 Task: Search one way flight ticket for 1 adult, 1 child, 1 infant in seat in premium economy from Tallahassee: Tallahassee International Airport to Greenville: Pitt-greenville Airport on 5-2-2023. Choice of flights is Singapure airlines. Number of bags: 2 checked bags. Price is upto 71000. Outbound departure time preference is 21:30.
Action: Mouse moved to (291, 415)
Screenshot: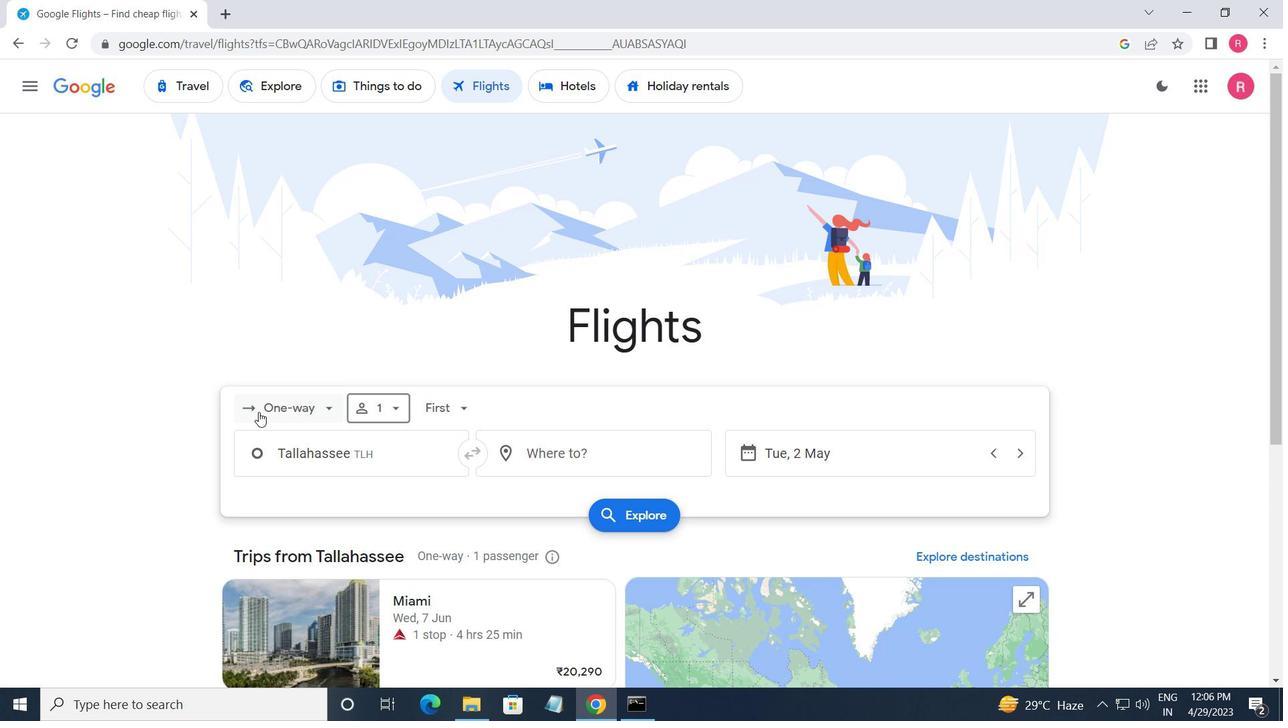 
Action: Mouse pressed left at (291, 415)
Screenshot: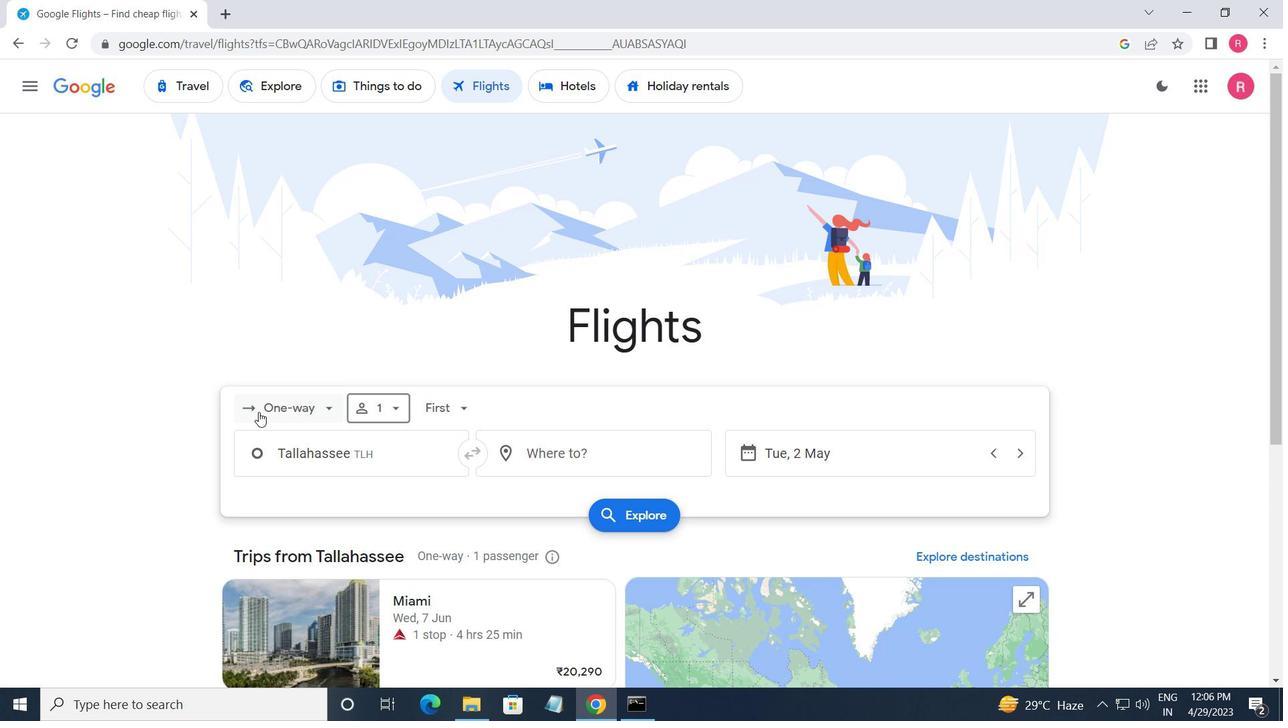 
Action: Mouse moved to (314, 487)
Screenshot: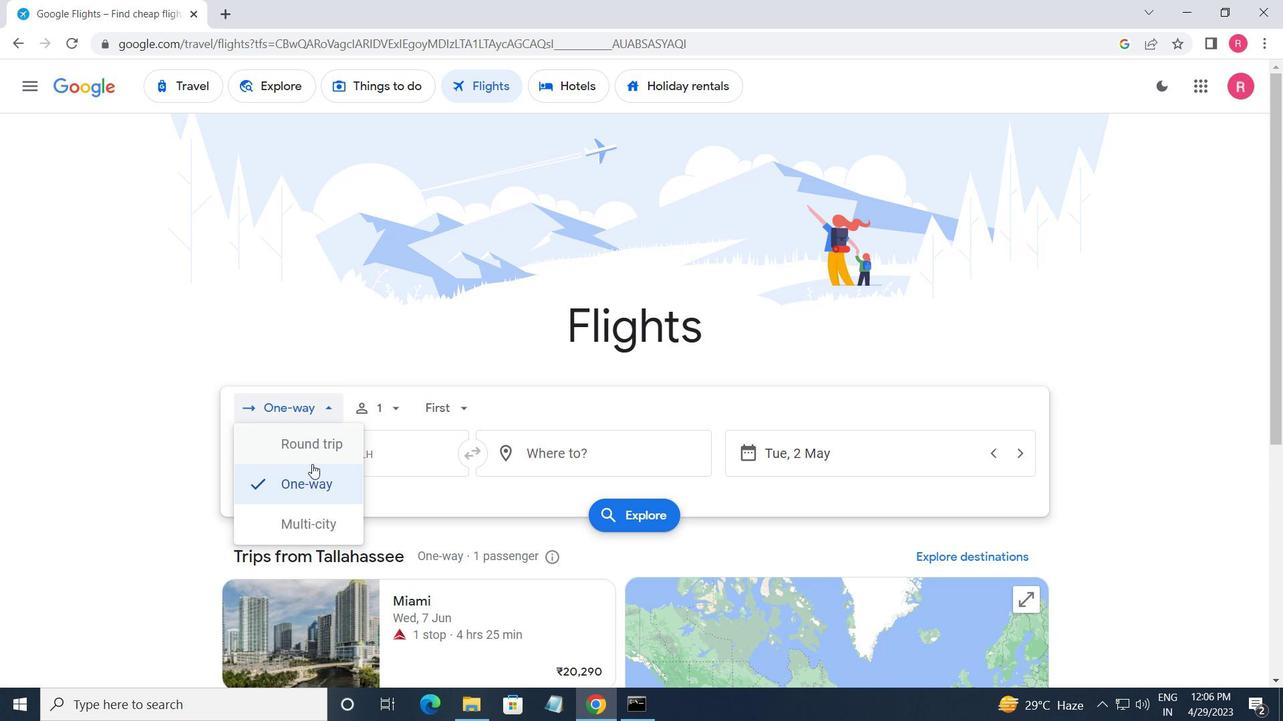 
Action: Mouse pressed left at (314, 487)
Screenshot: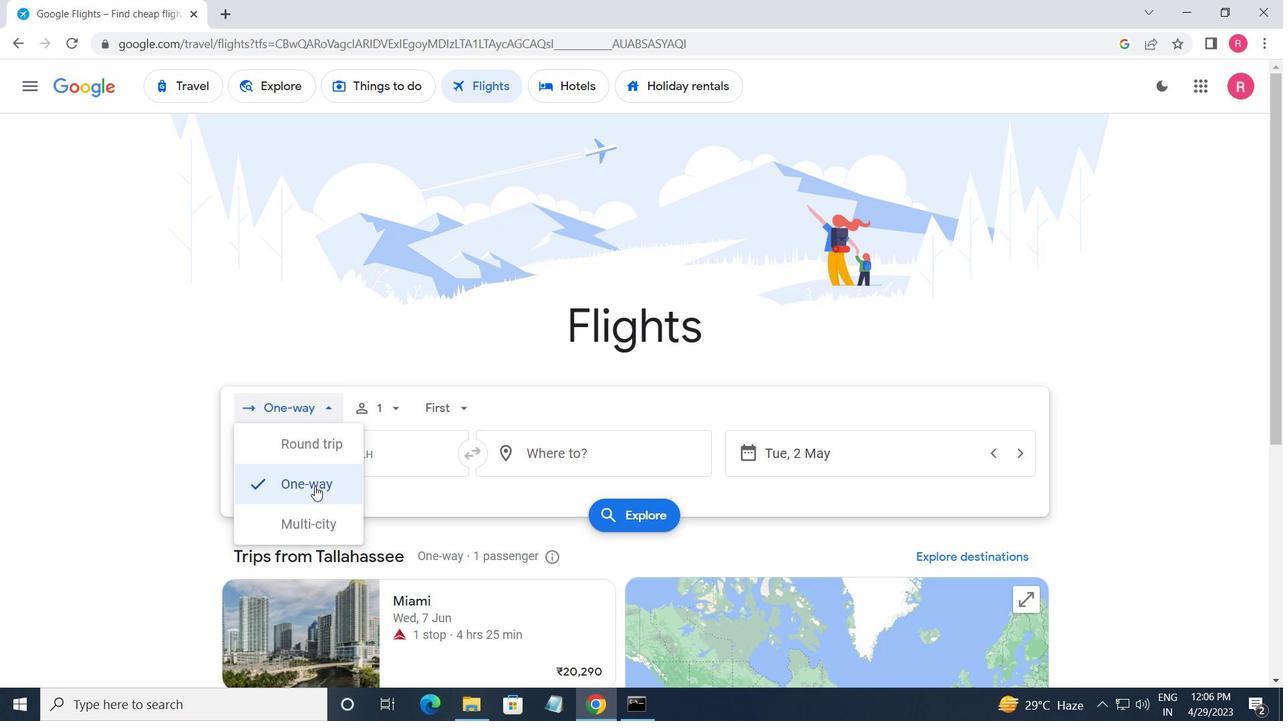 
Action: Mouse moved to (396, 427)
Screenshot: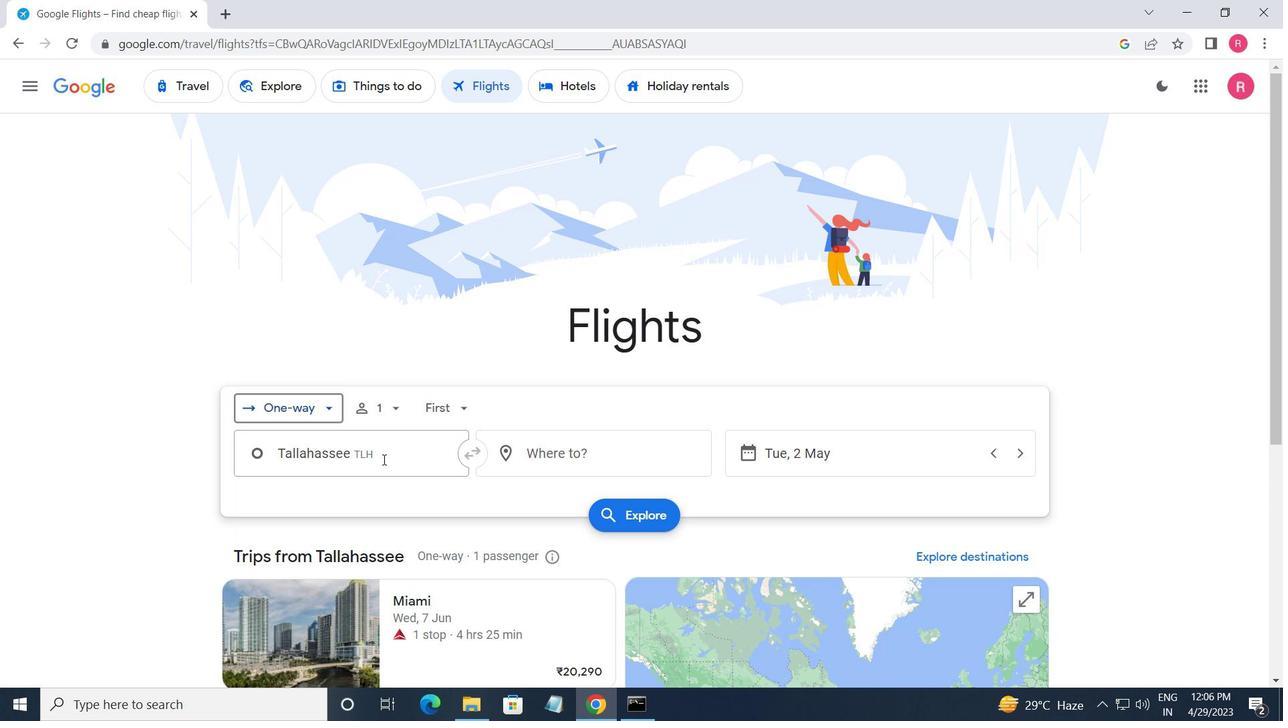
Action: Mouse pressed left at (396, 427)
Screenshot: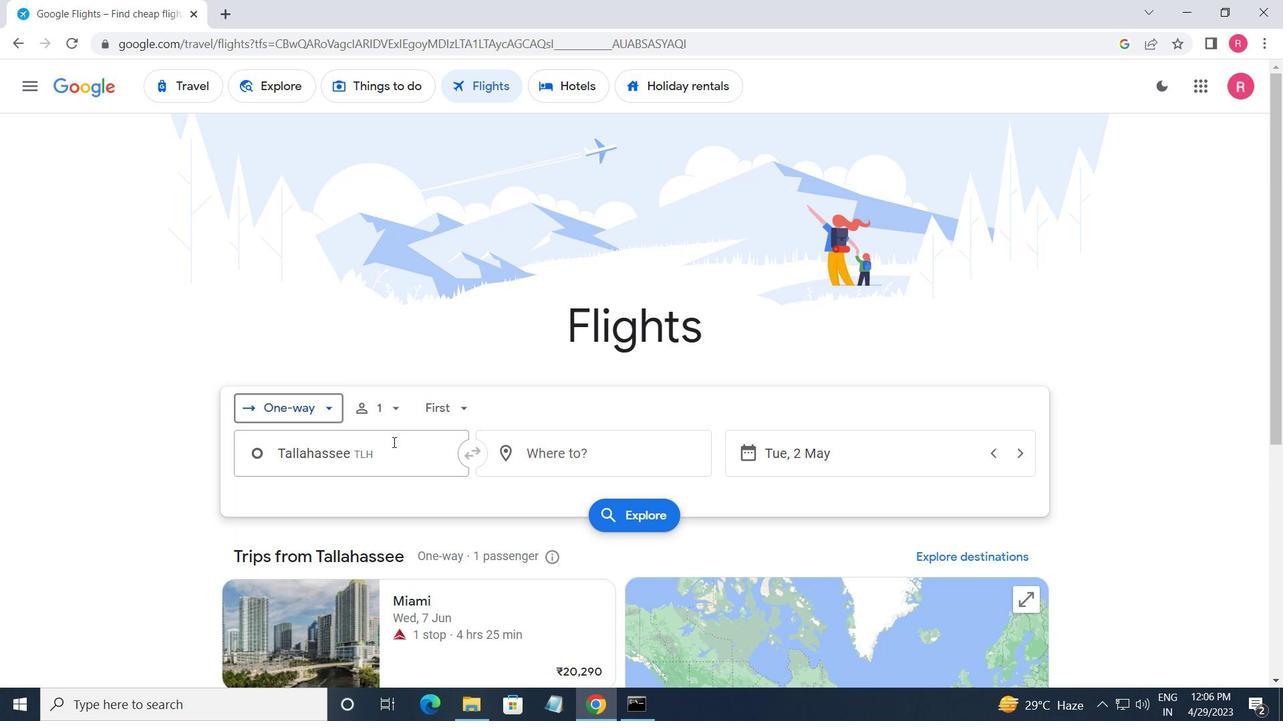 
Action: Mouse moved to (520, 458)
Screenshot: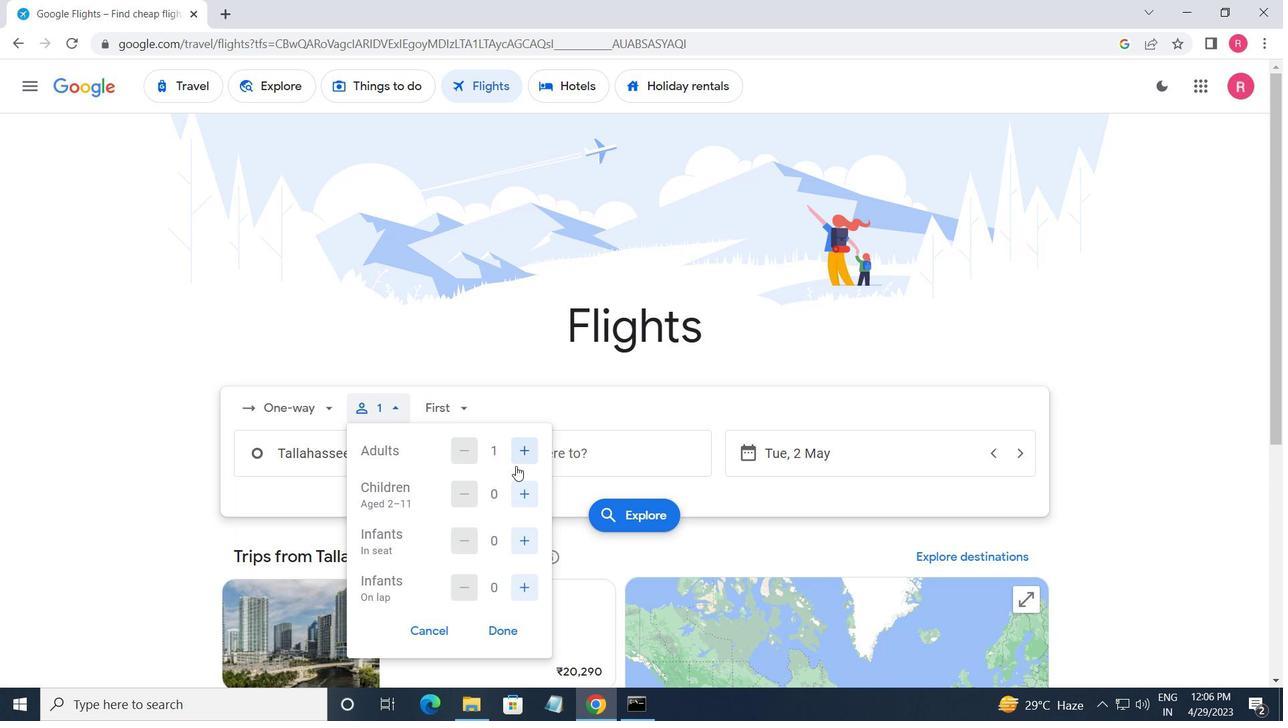 
Action: Mouse pressed left at (520, 458)
Screenshot: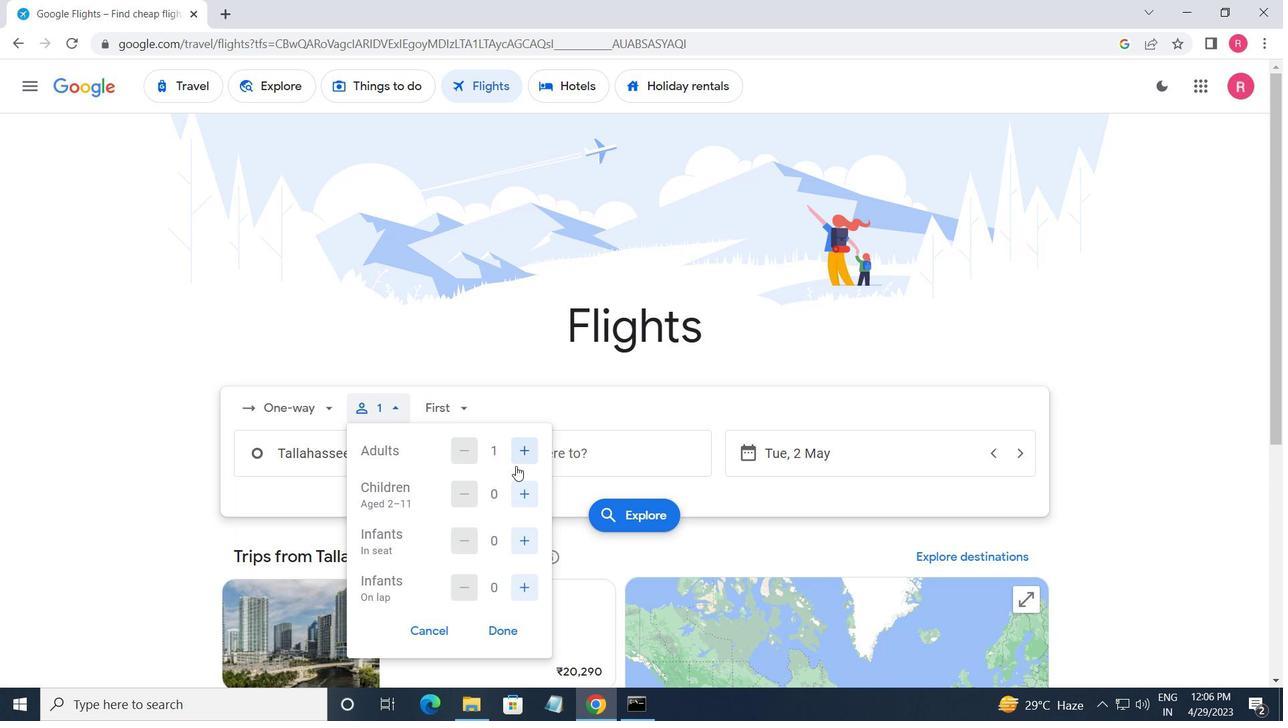 
Action: Mouse moved to (464, 451)
Screenshot: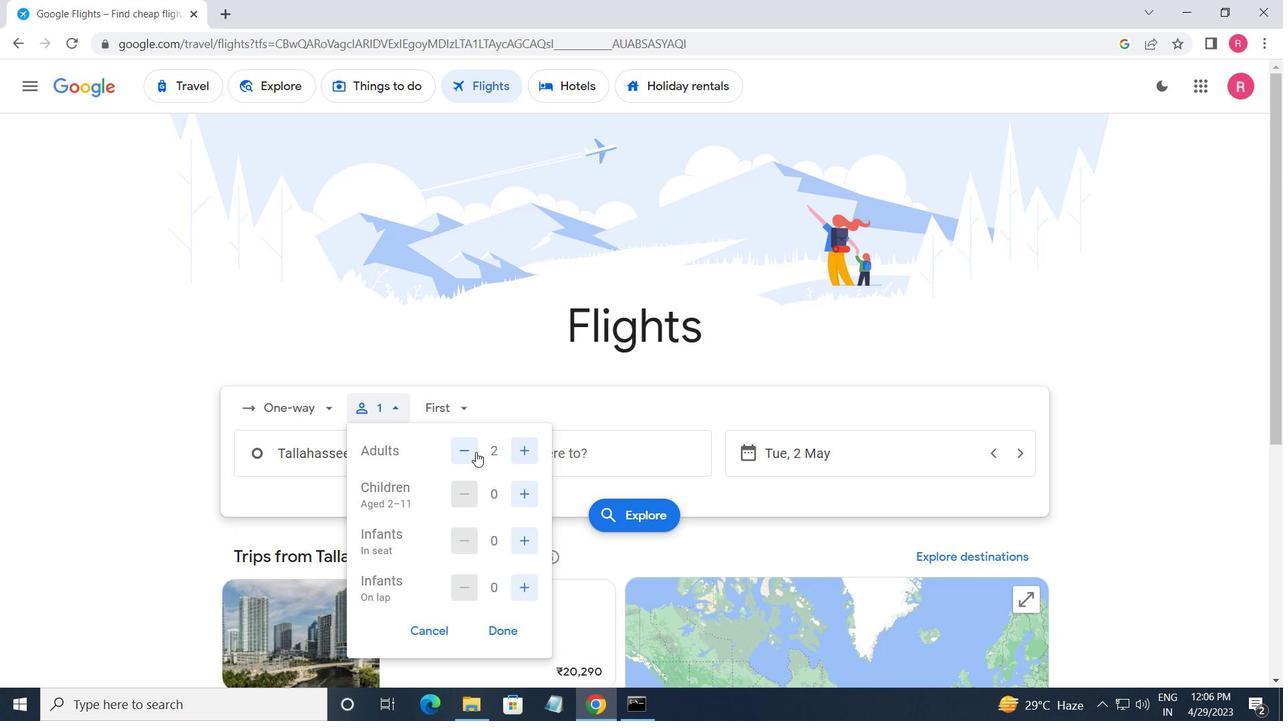 
Action: Mouse pressed left at (464, 451)
Screenshot: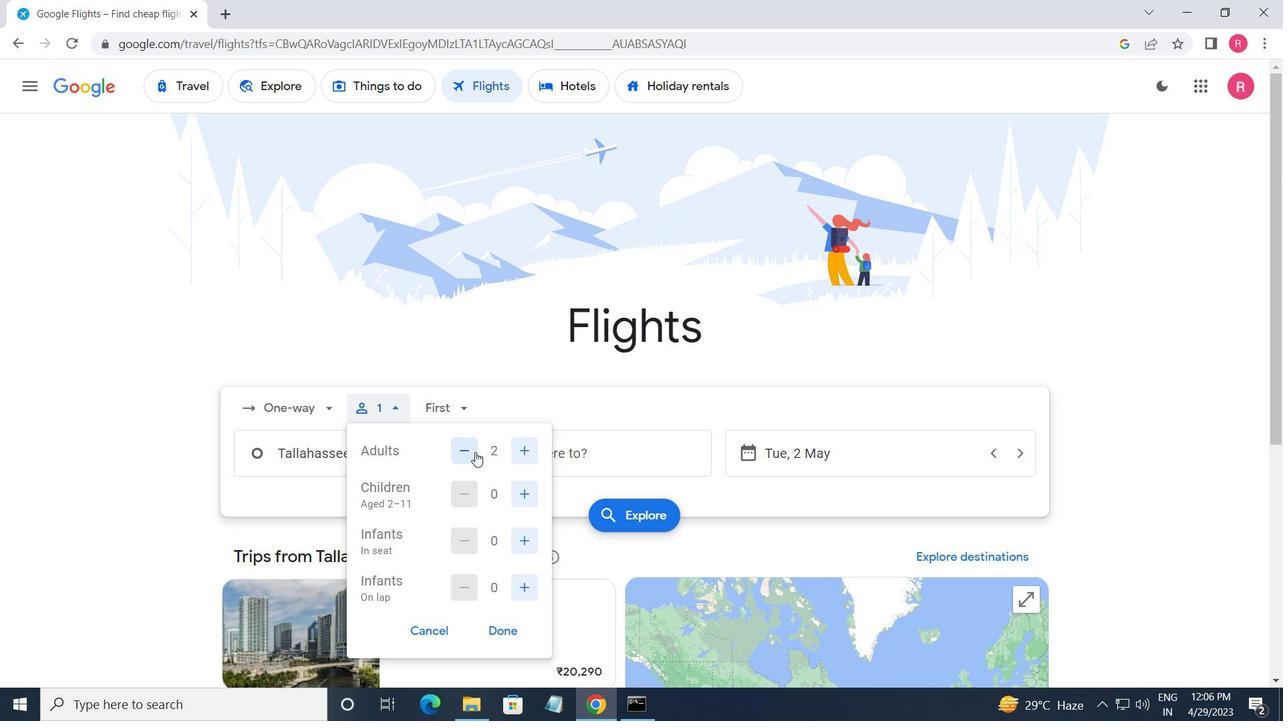 
Action: Mouse moved to (517, 505)
Screenshot: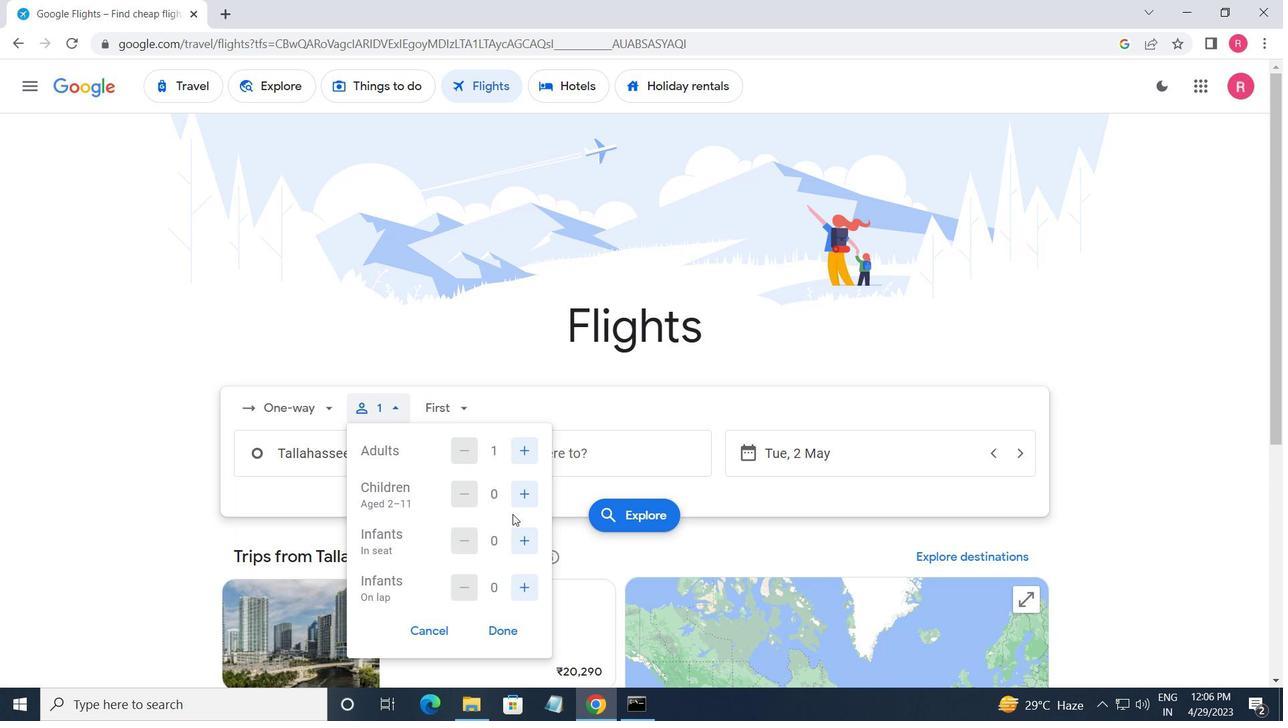 
Action: Mouse pressed left at (517, 505)
Screenshot: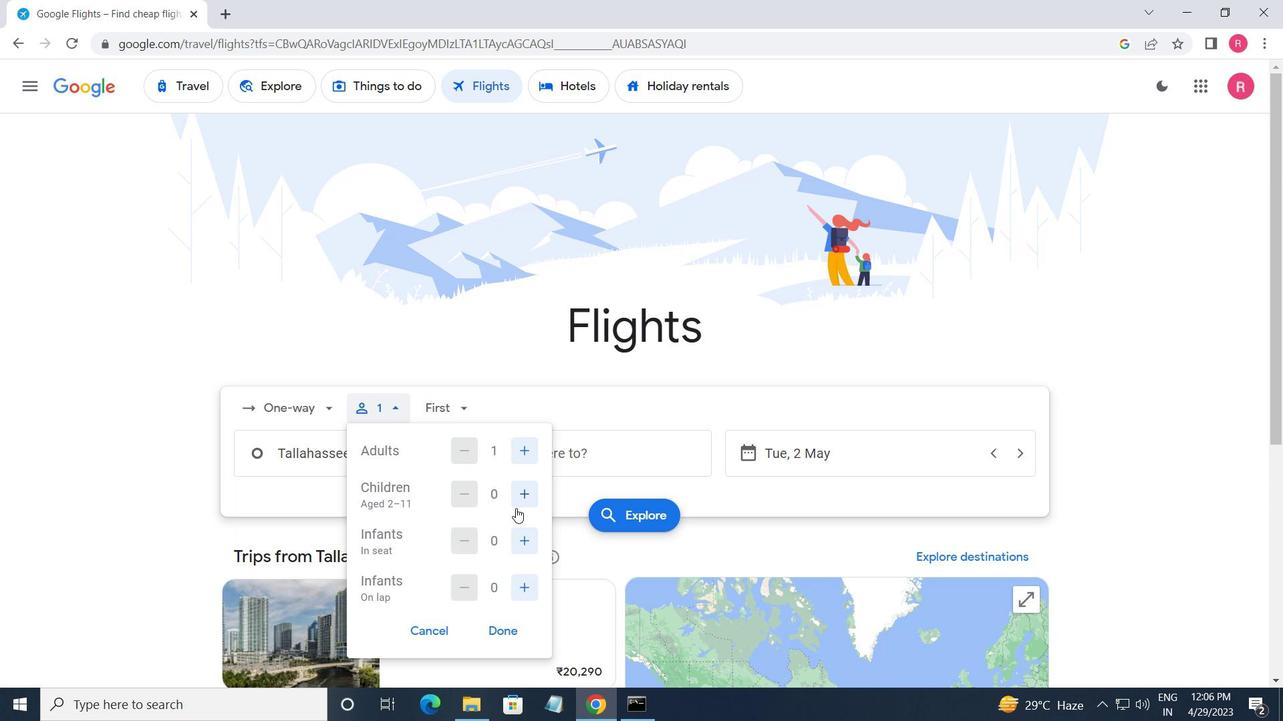 
Action: Mouse moved to (532, 548)
Screenshot: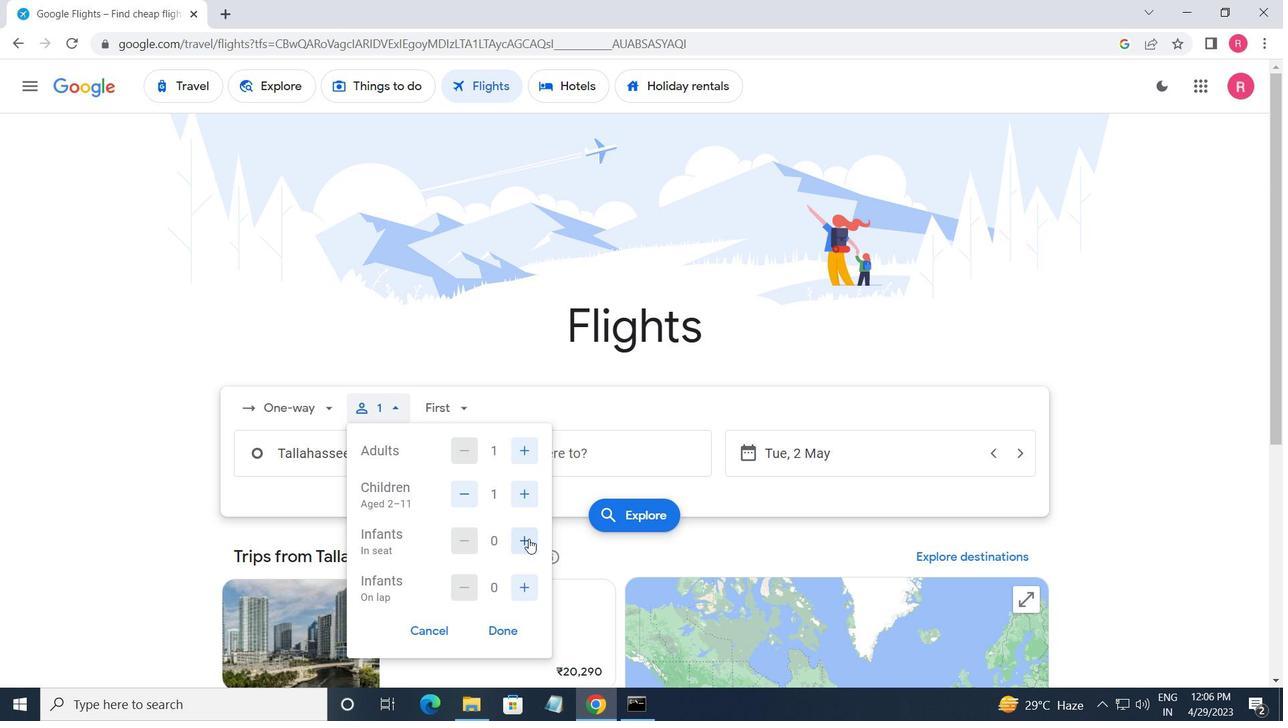 
Action: Mouse pressed left at (532, 548)
Screenshot: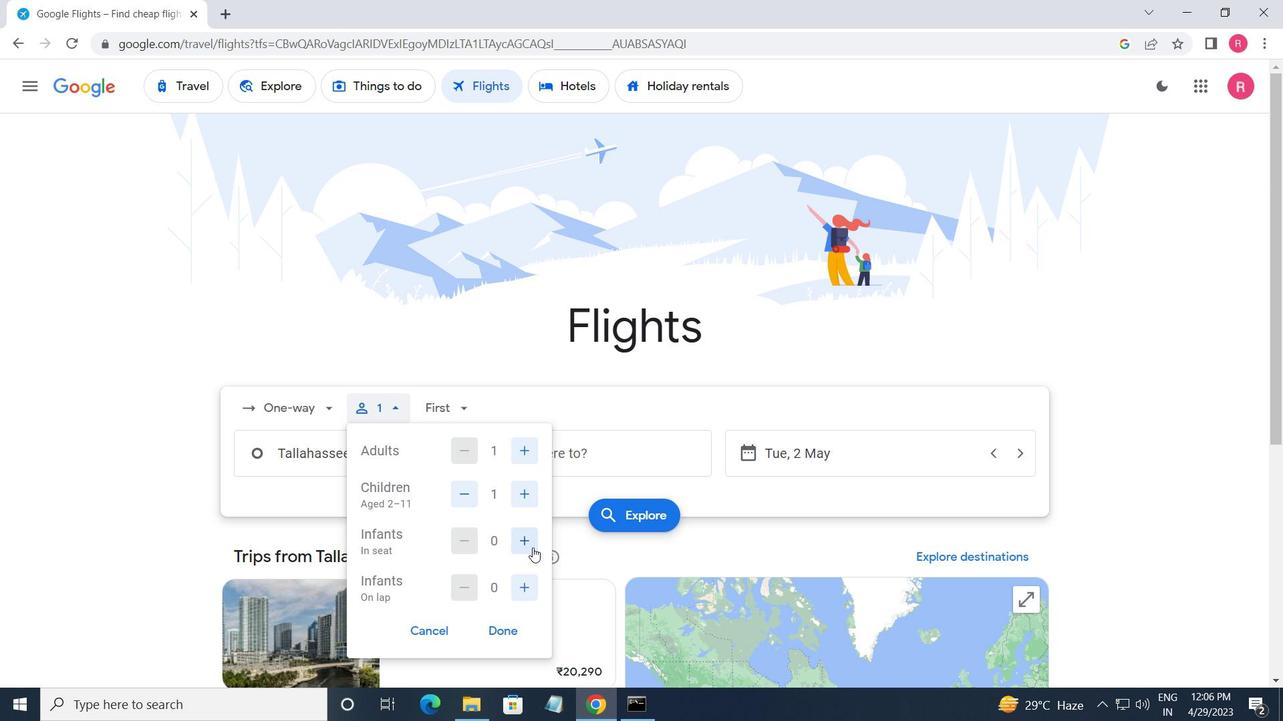 
Action: Mouse moved to (508, 618)
Screenshot: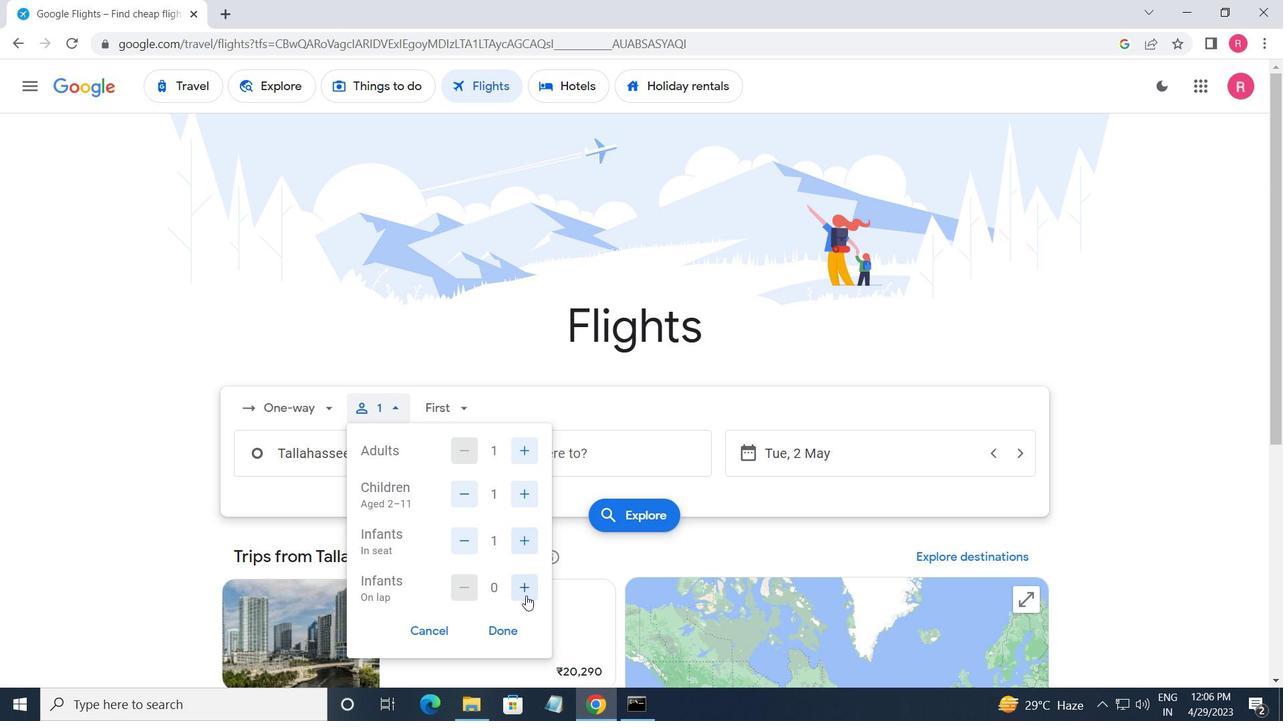 
Action: Mouse pressed left at (508, 618)
Screenshot: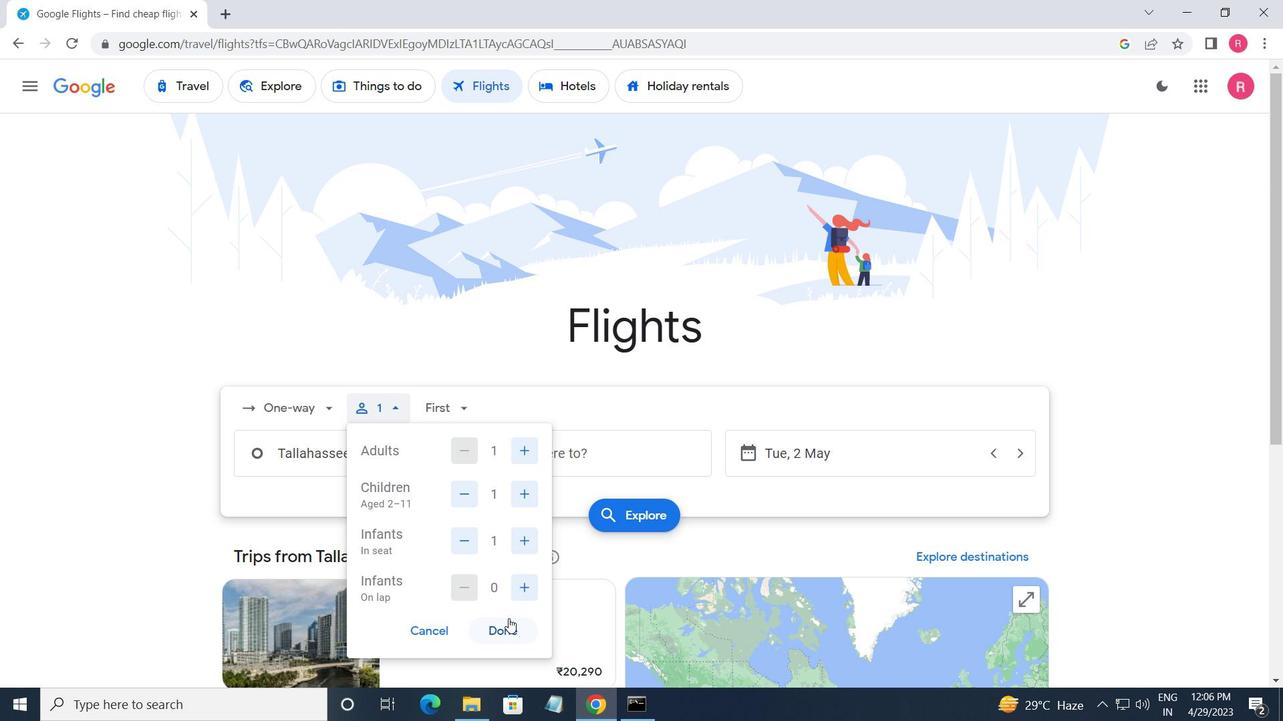 
Action: Mouse moved to (456, 413)
Screenshot: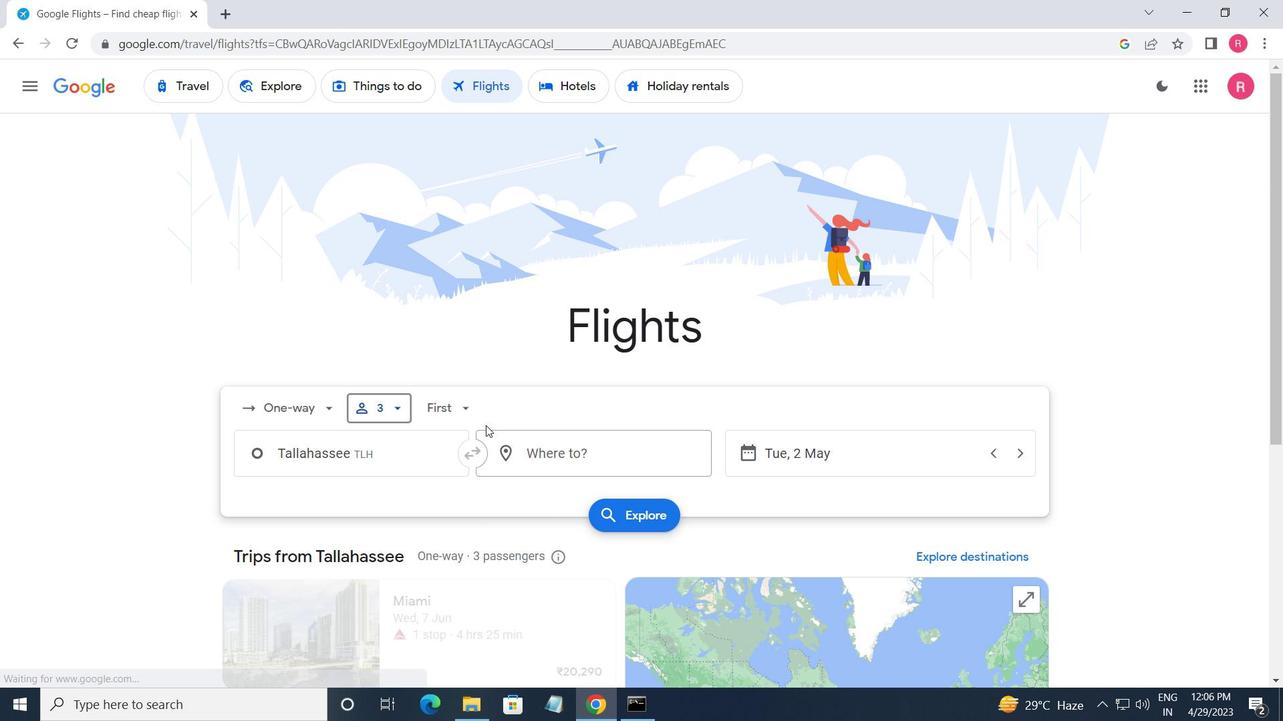 
Action: Mouse pressed left at (456, 413)
Screenshot: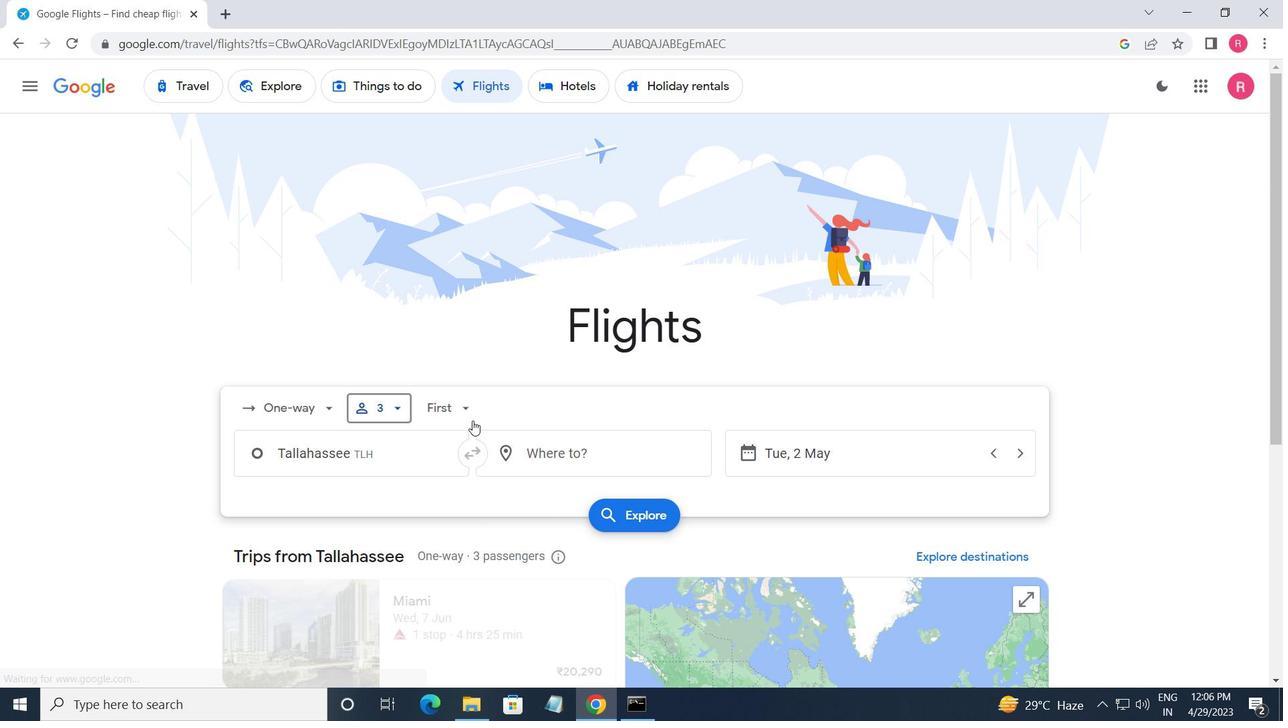 
Action: Mouse moved to (491, 492)
Screenshot: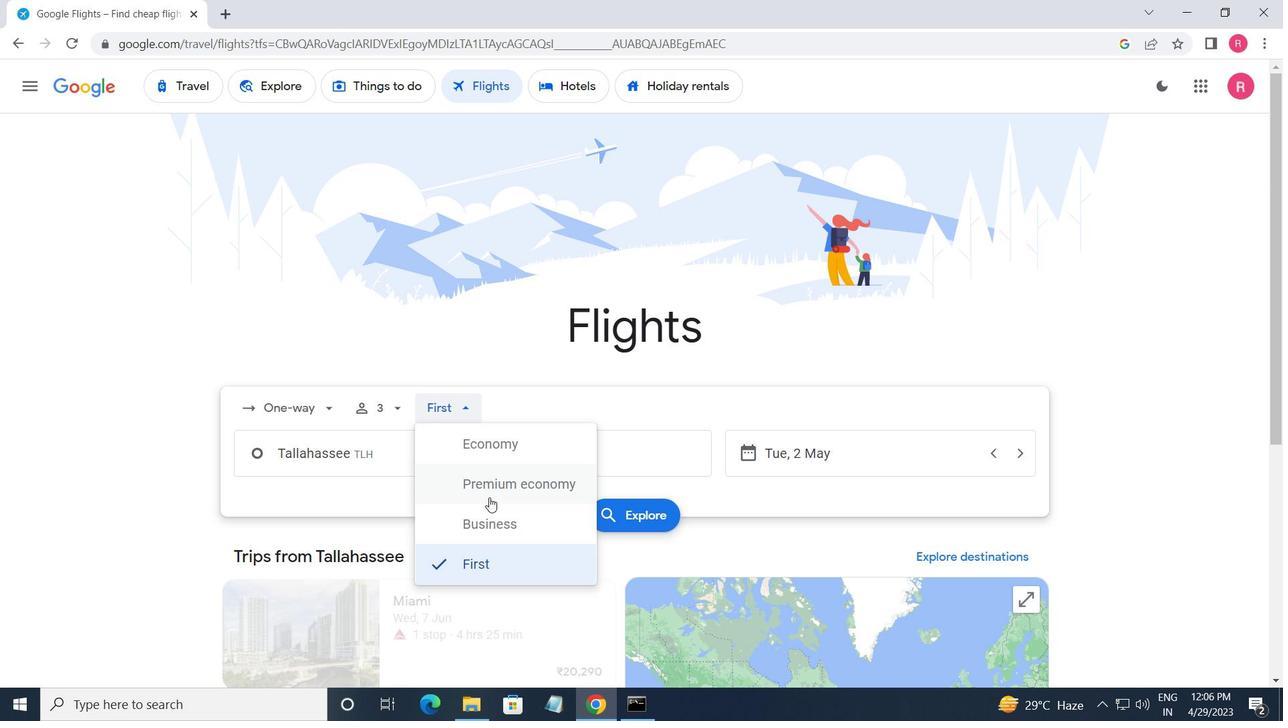 
Action: Mouse pressed left at (491, 492)
Screenshot: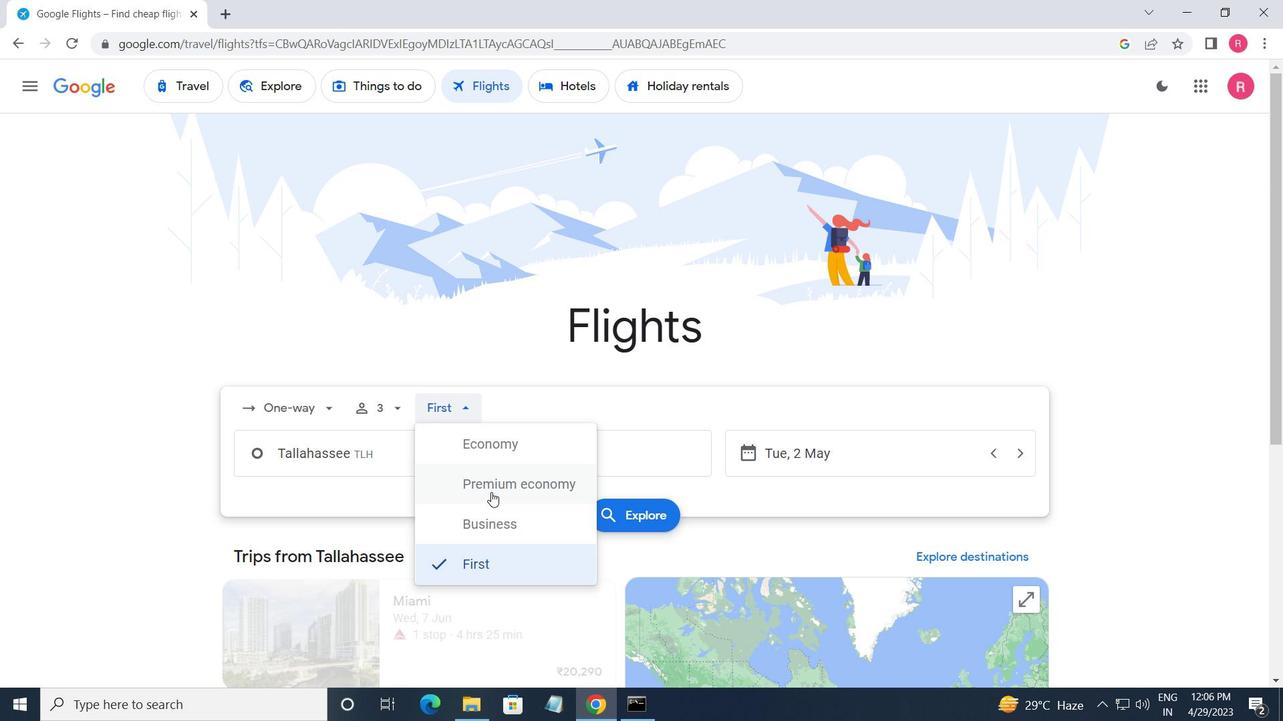 
Action: Mouse moved to (423, 463)
Screenshot: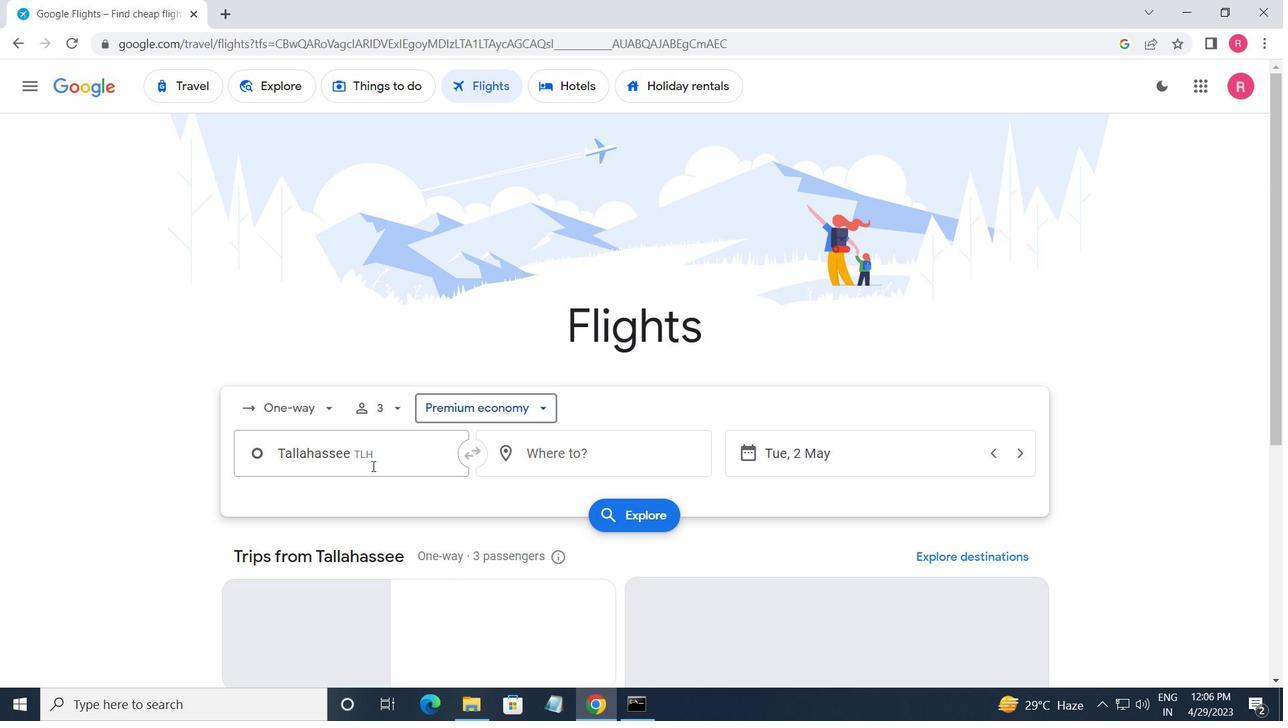 
Action: Mouse pressed left at (423, 463)
Screenshot: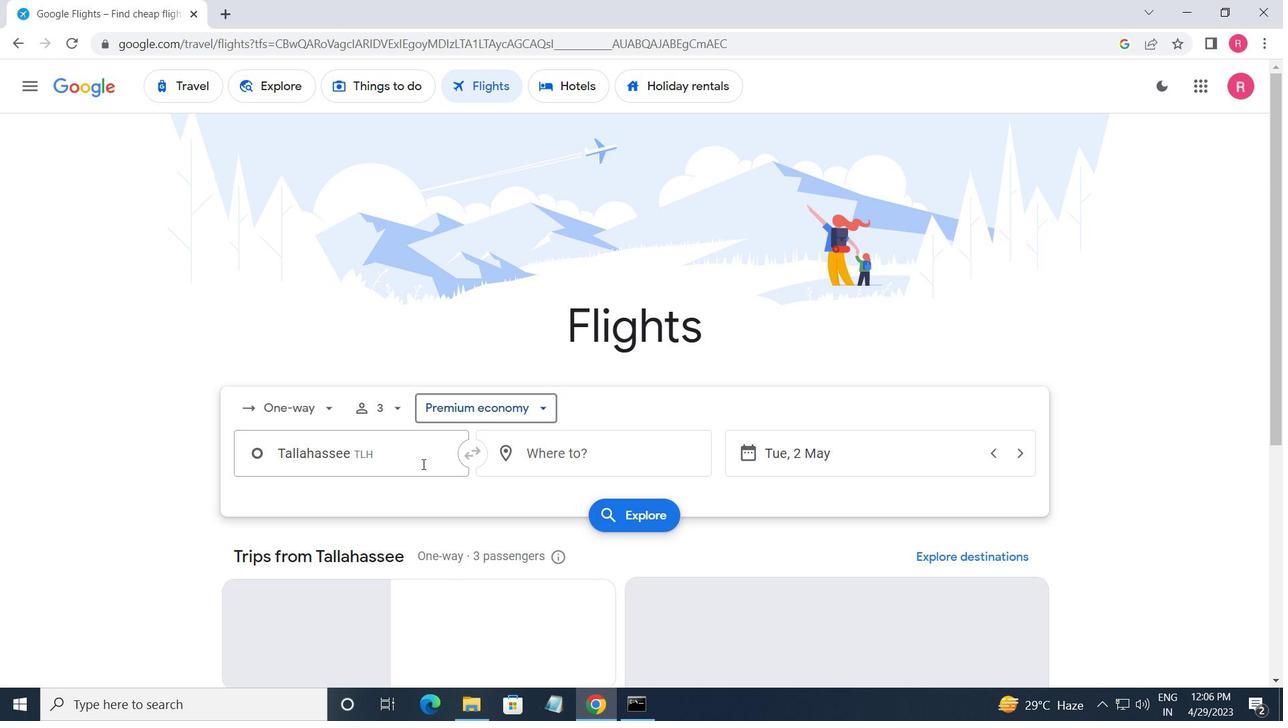 
Action: Mouse moved to (395, 546)
Screenshot: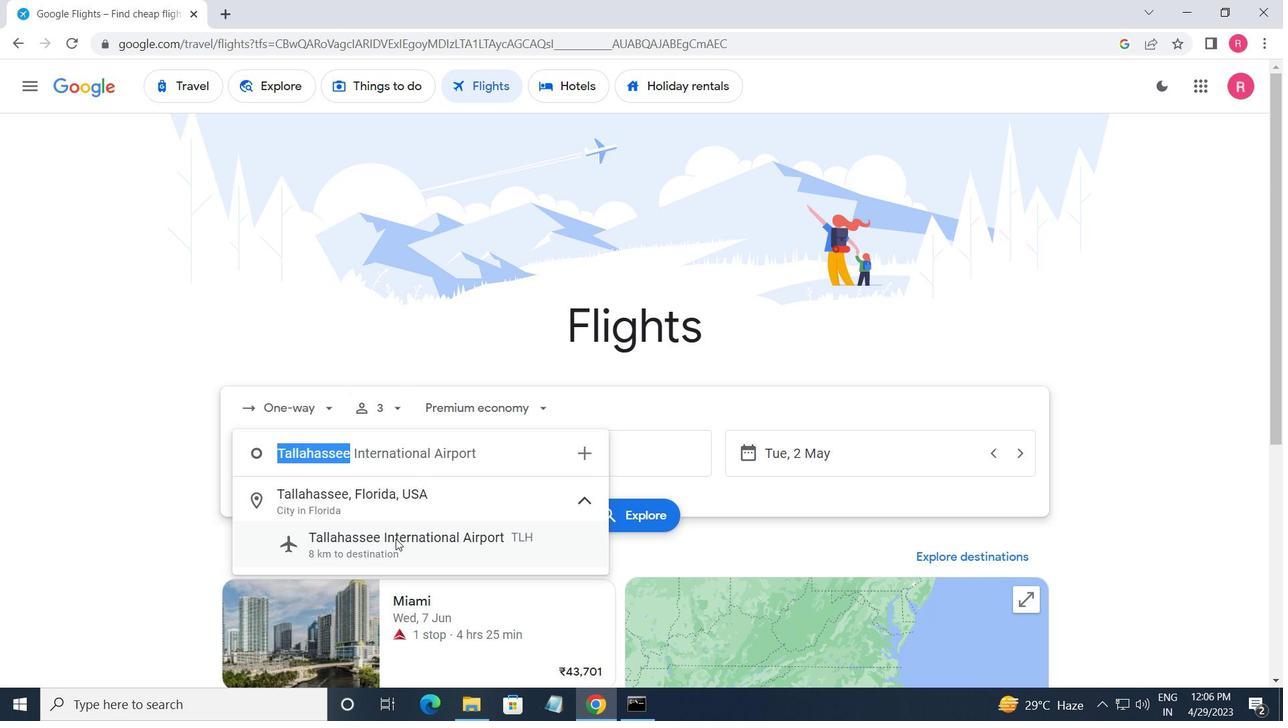 
Action: Mouse pressed left at (395, 546)
Screenshot: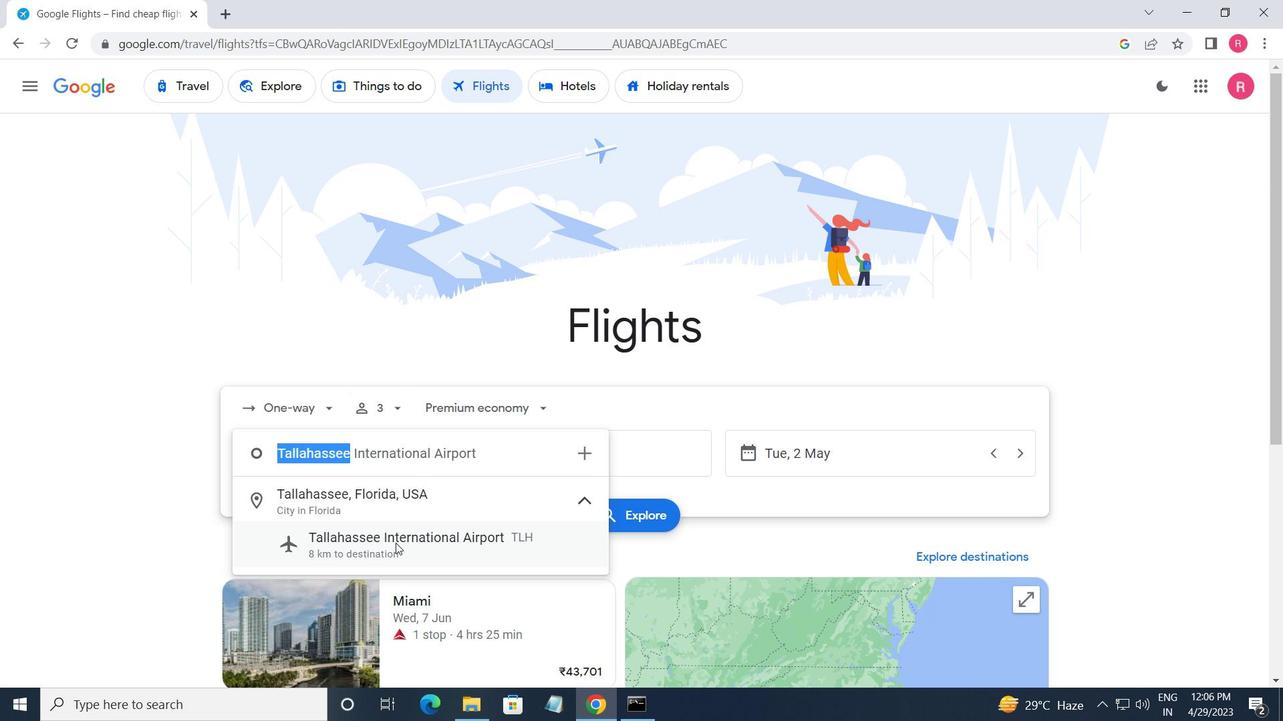 
Action: Mouse moved to (607, 464)
Screenshot: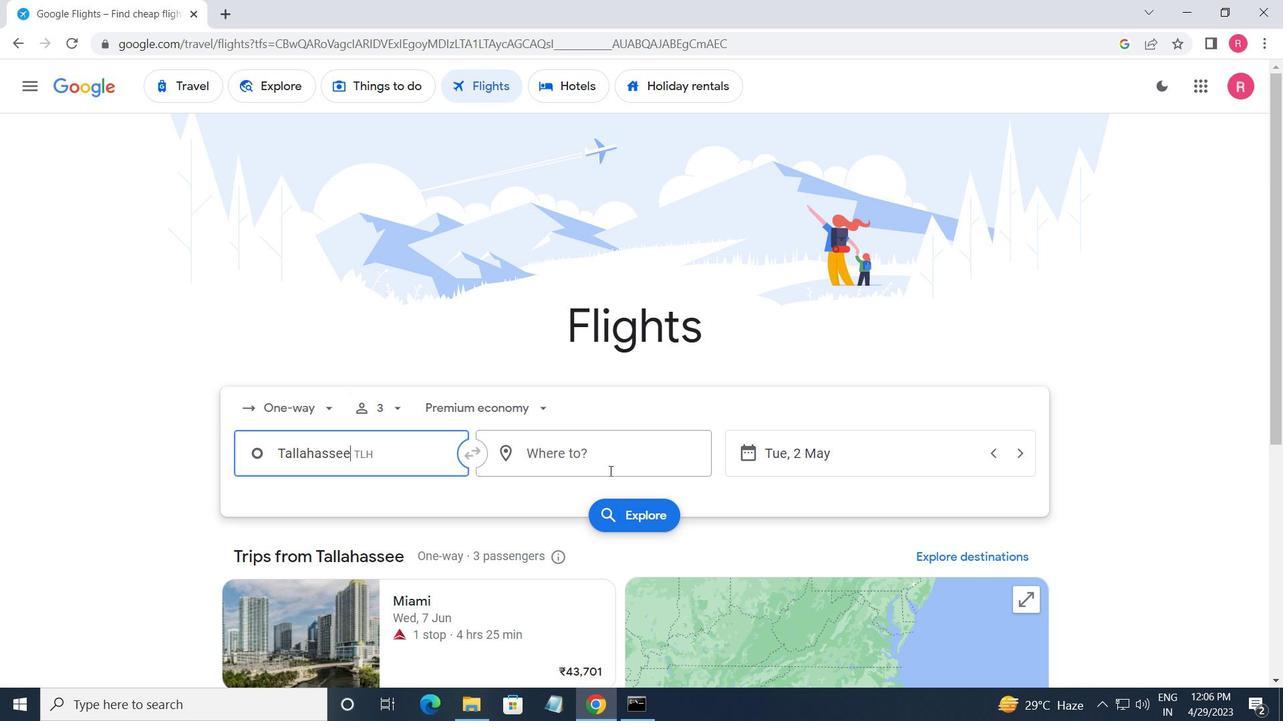 
Action: Mouse pressed left at (607, 464)
Screenshot: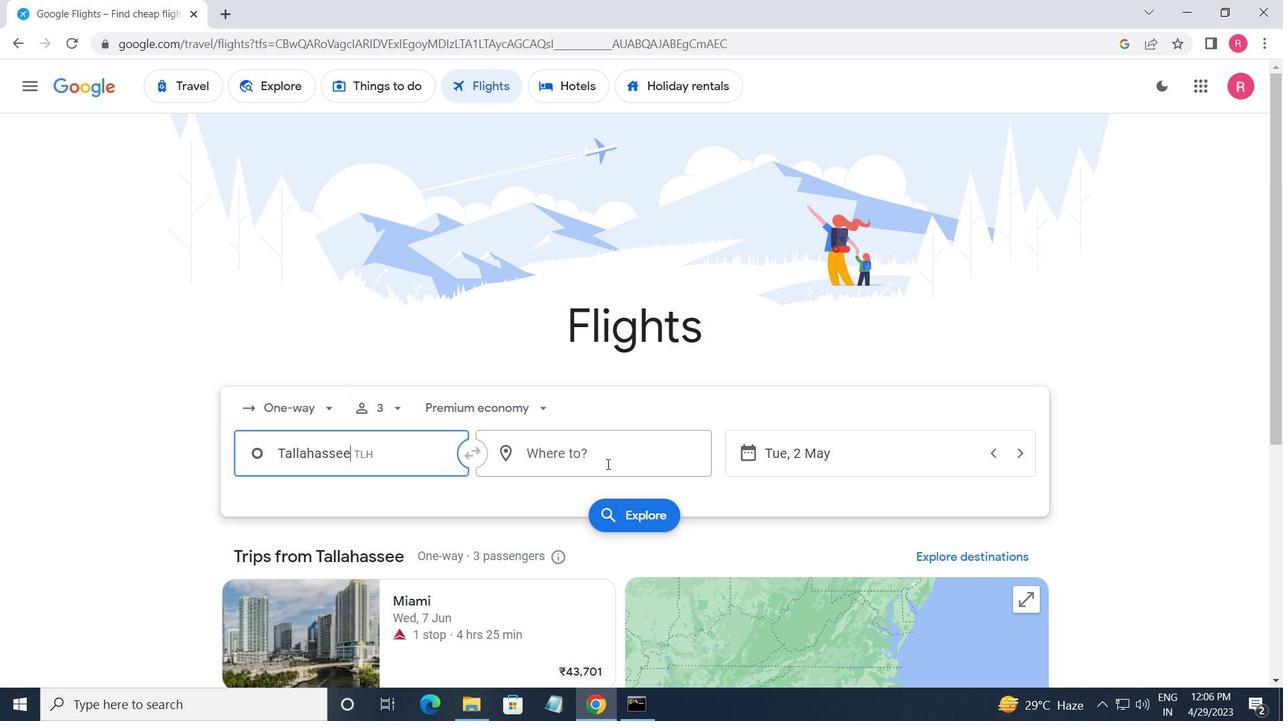 
Action: Mouse moved to (548, 618)
Screenshot: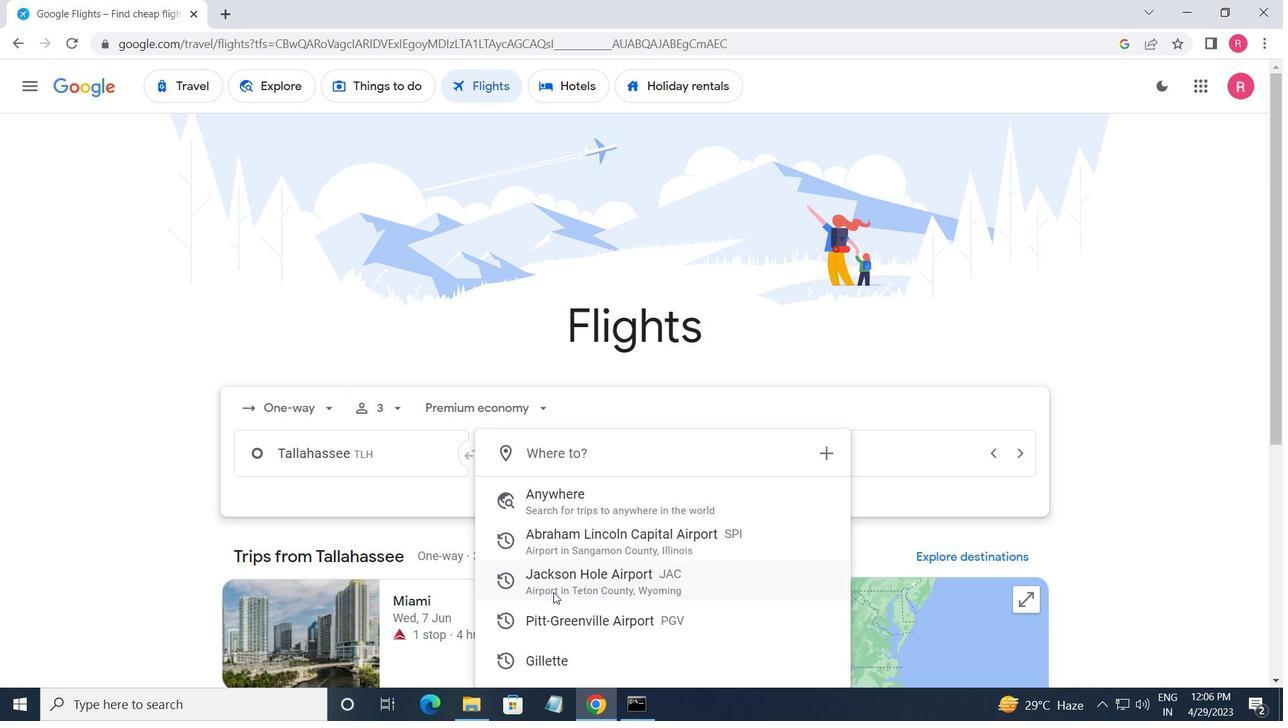 
Action: Mouse pressed left at (548, 618)
Screenshot: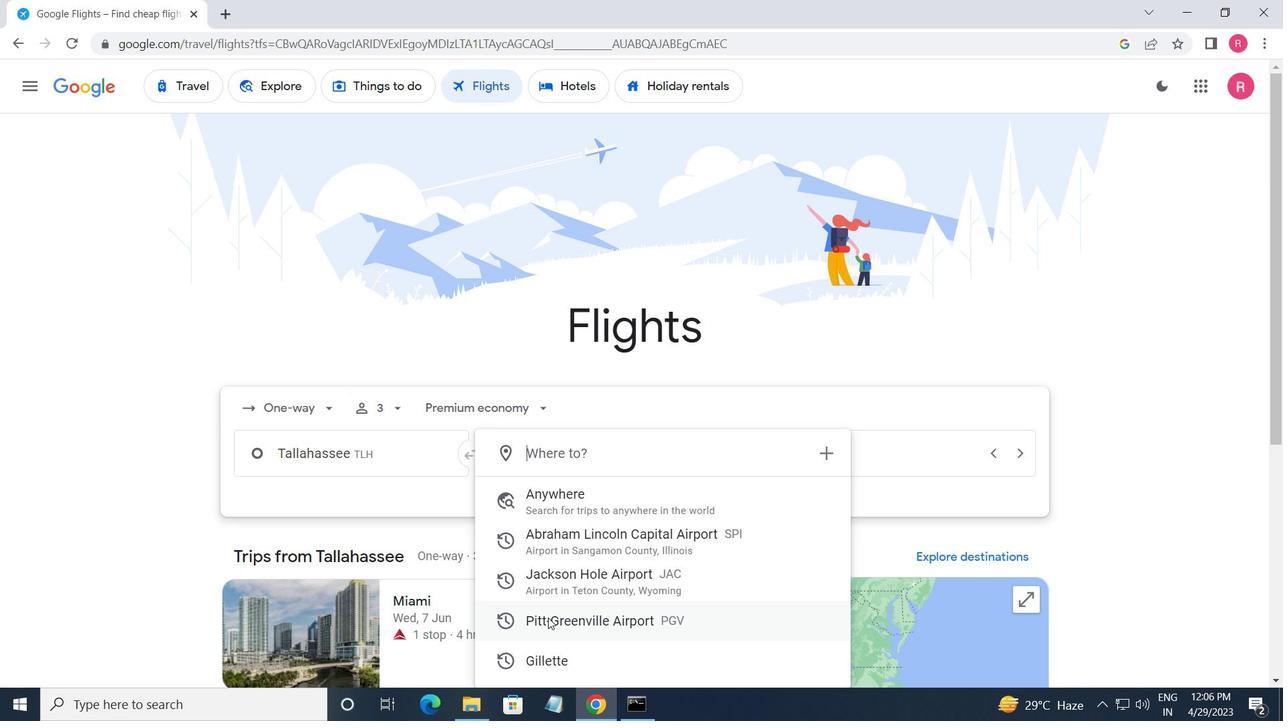 
Action: Mouse moved to (857, 458)
Screenshot: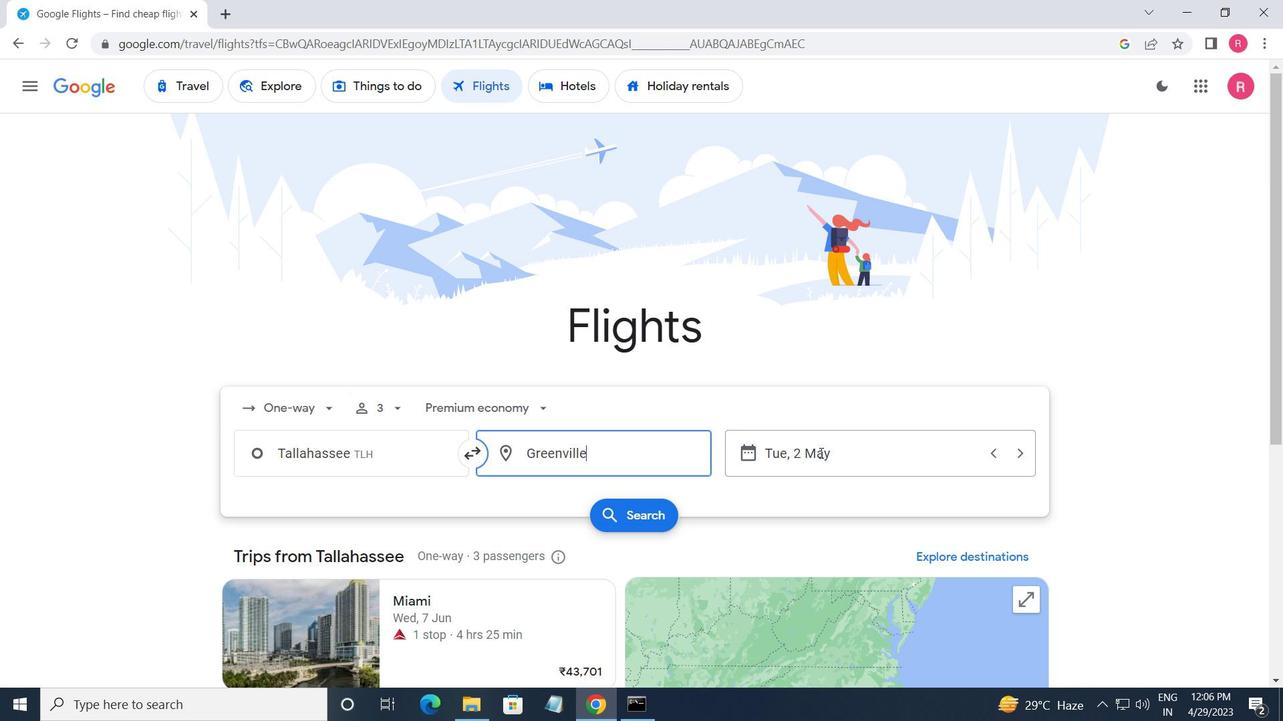 
Action: Mouse pressed left at (857, 458)
Screenshot: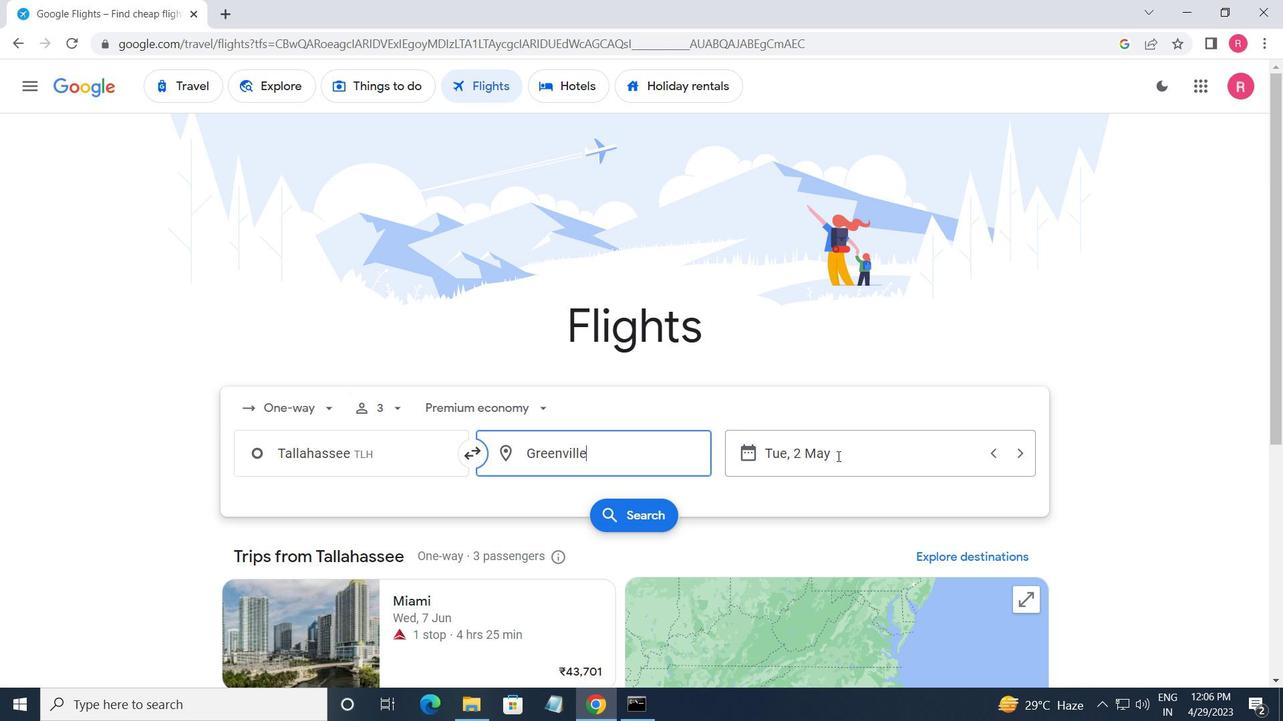 
Action: Mouse moved to (844, 396)
Screenshot: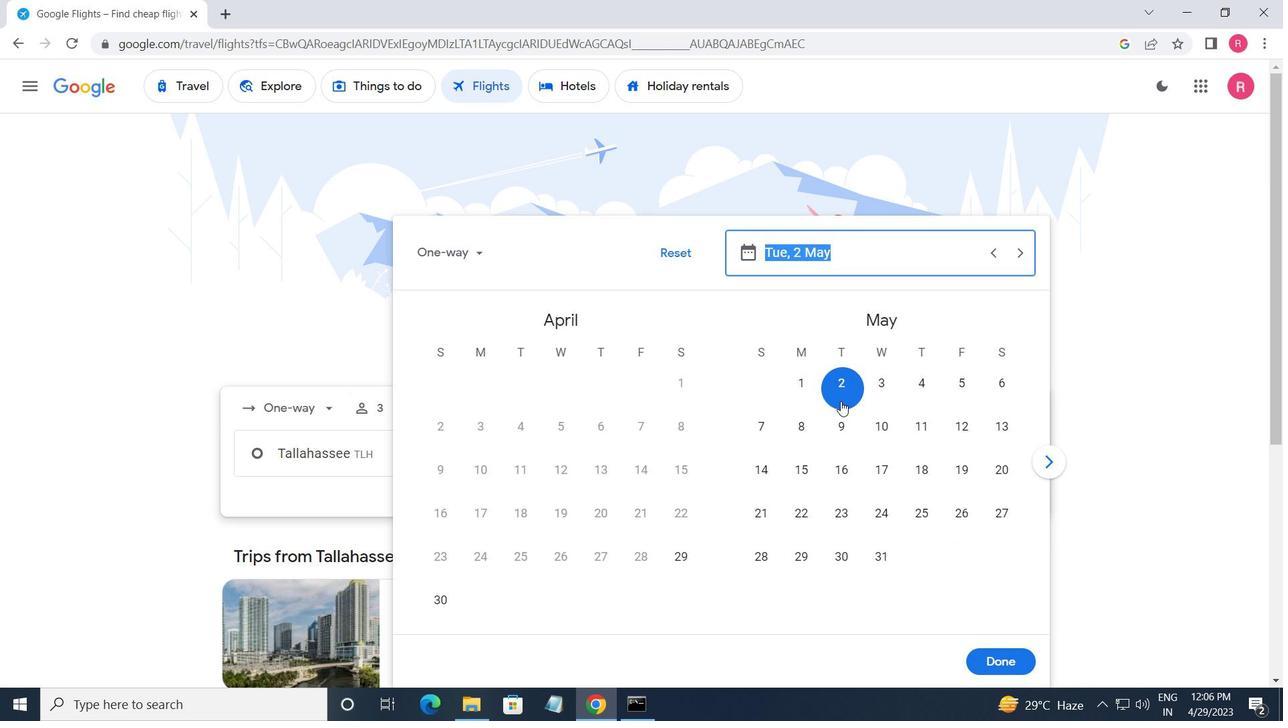 
Action: Mouse pressed left at (844, 396)
Screenshot: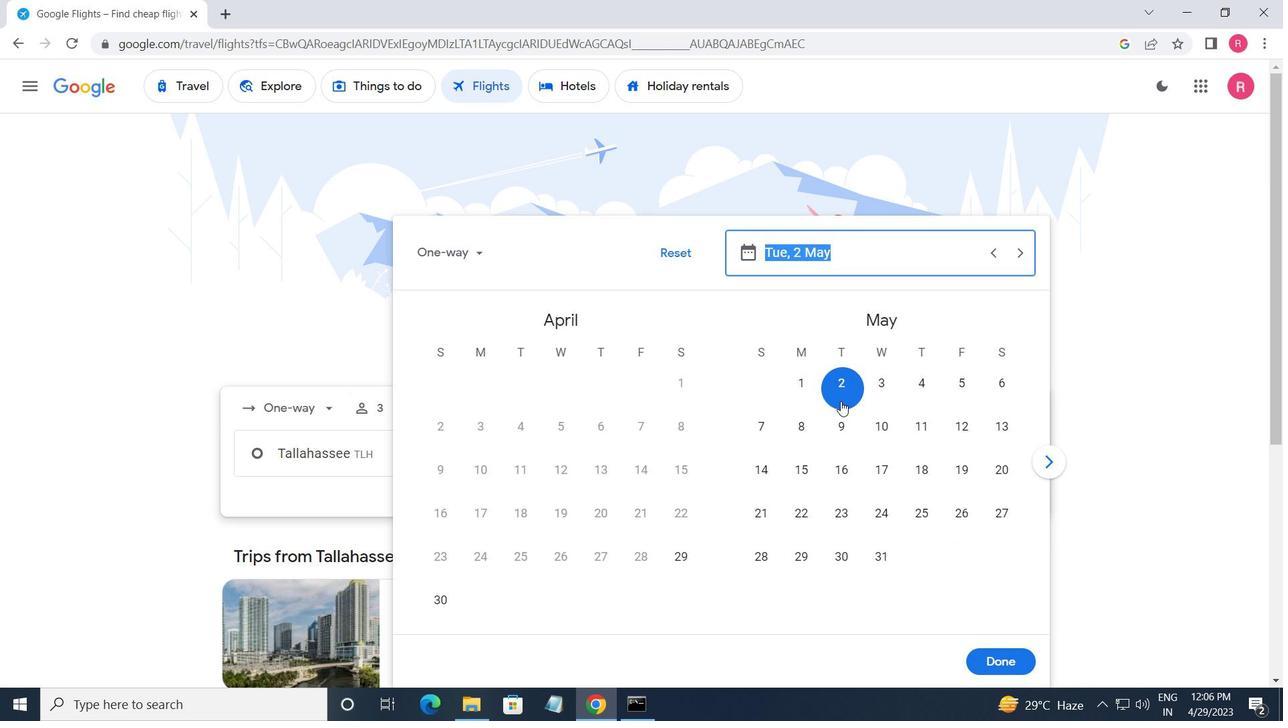 
Action: Mouse moved to (992, 668)
Screenshot: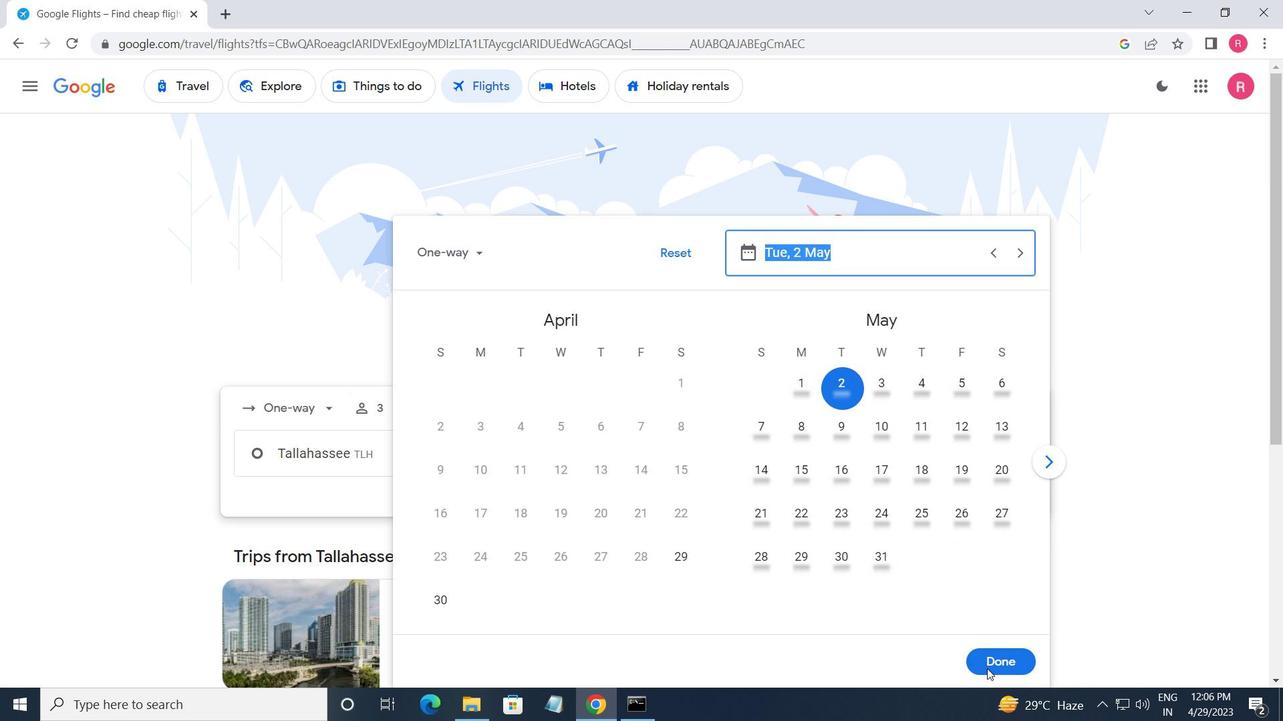 
Action: Mouse pressed left at (992, 668)
Screenshot: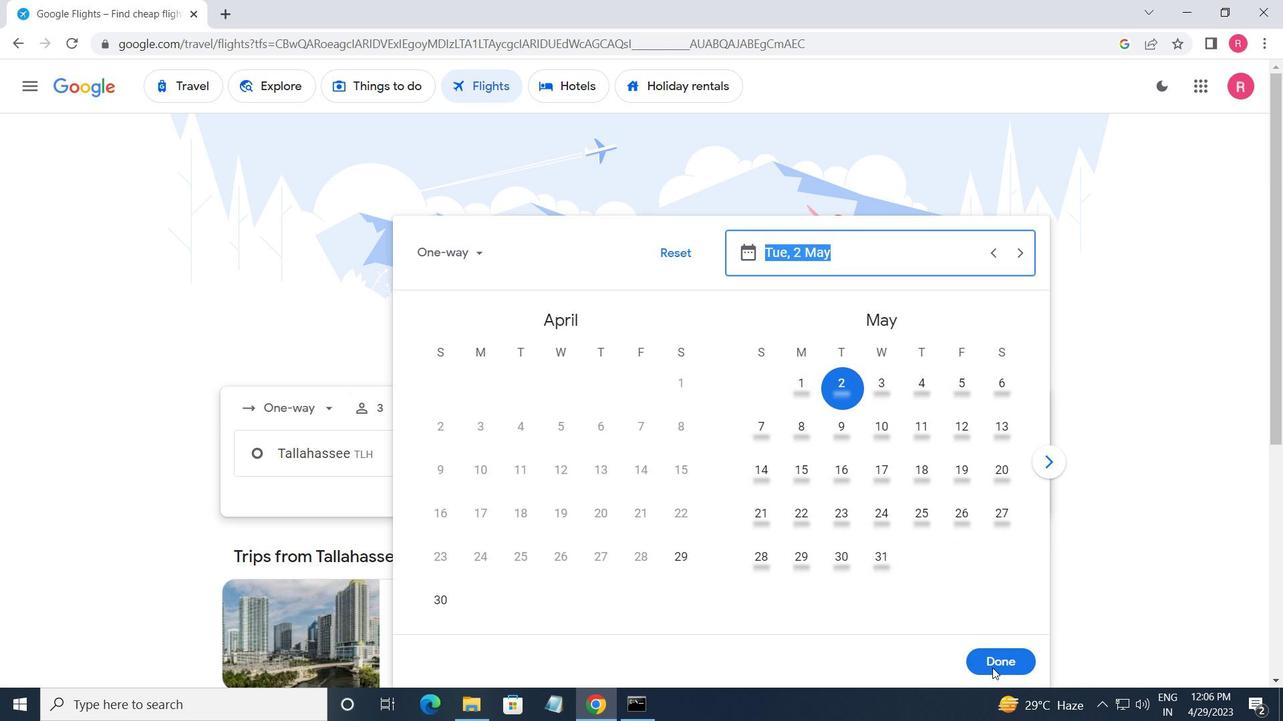 
Action: Mouse moved to (593, 525)
Screenshot: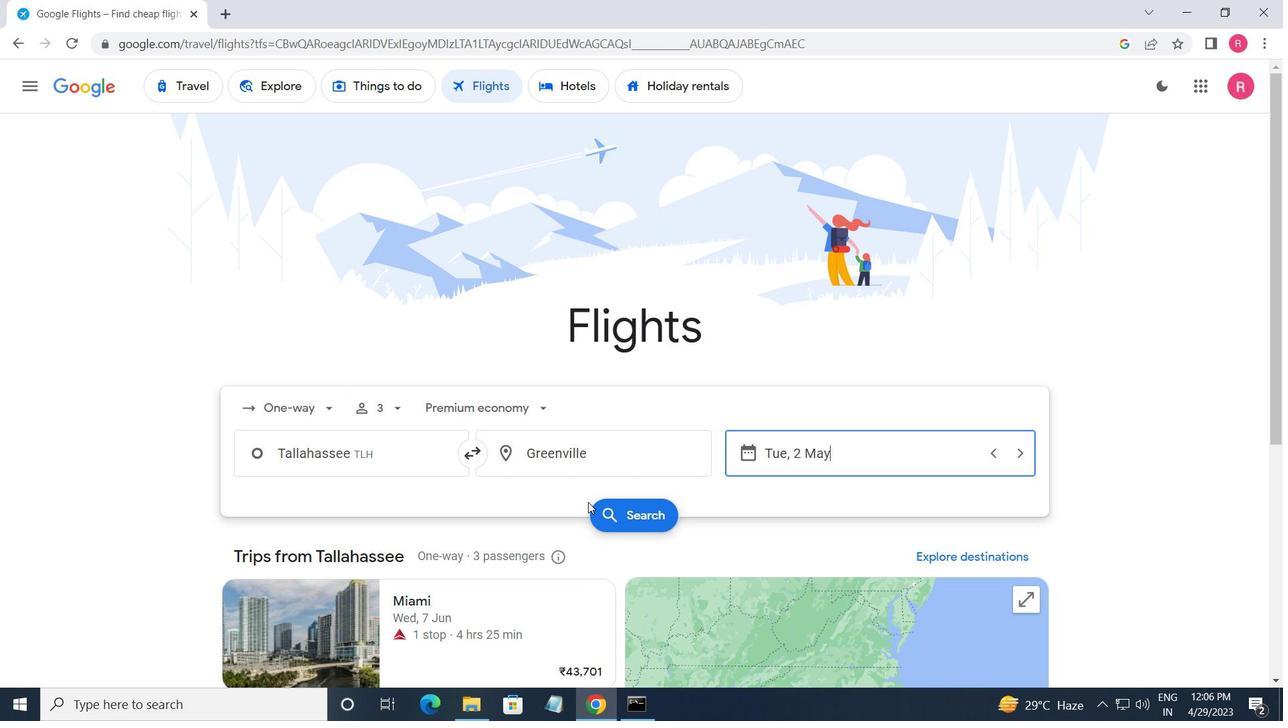 
Action: Mouse pressed left at (593, 525)
Screenshot: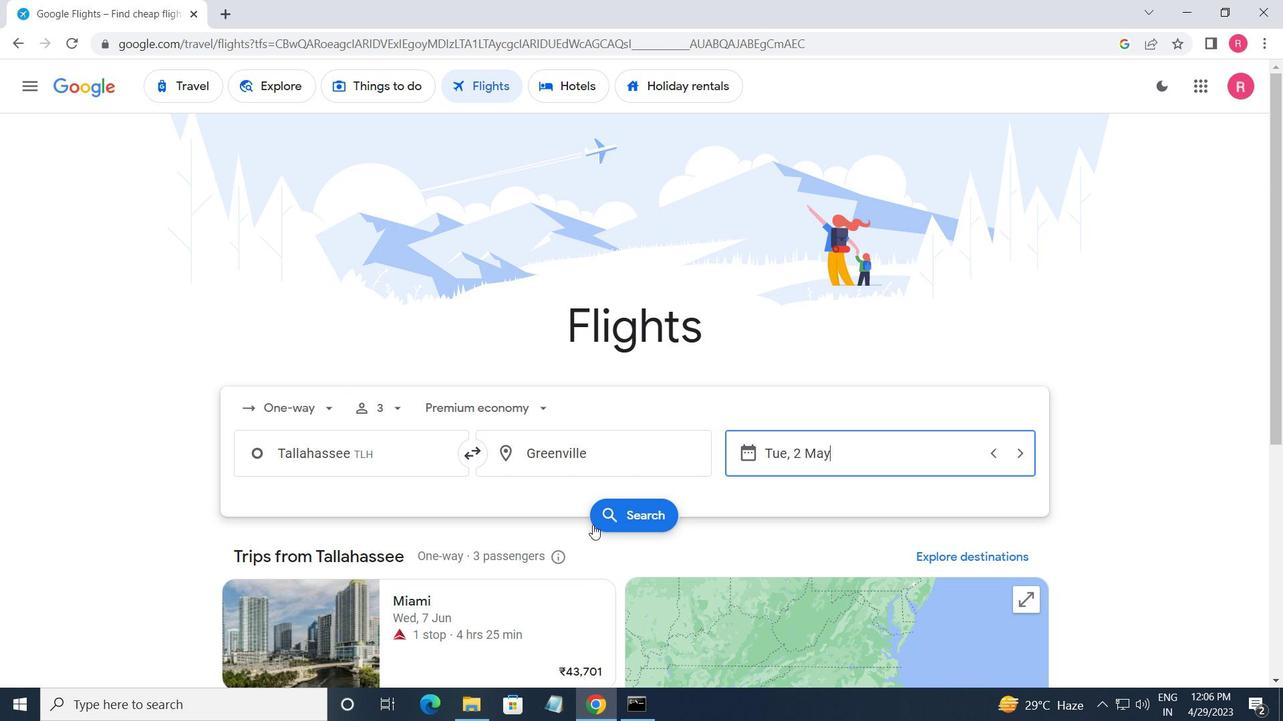 
Action: Mouse moved to (235, 241)
Screenshot: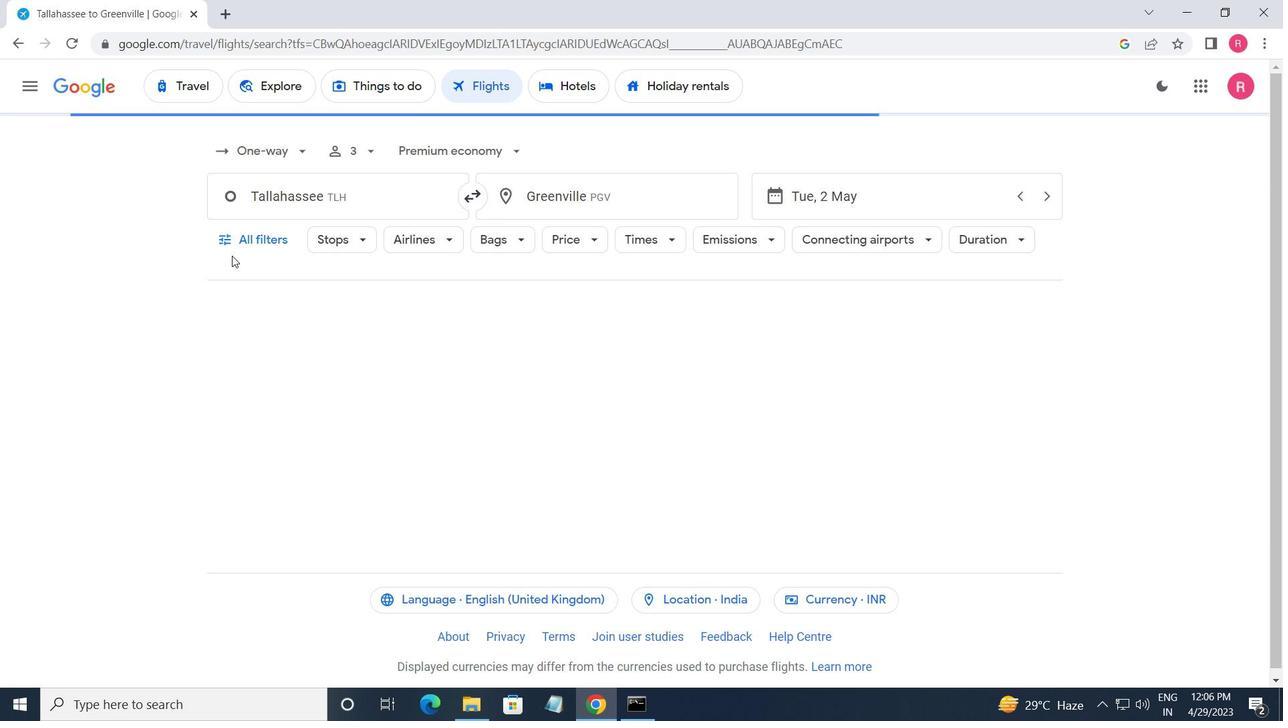 
Action: Mouse pressed left at (235, 241)
Screenshot: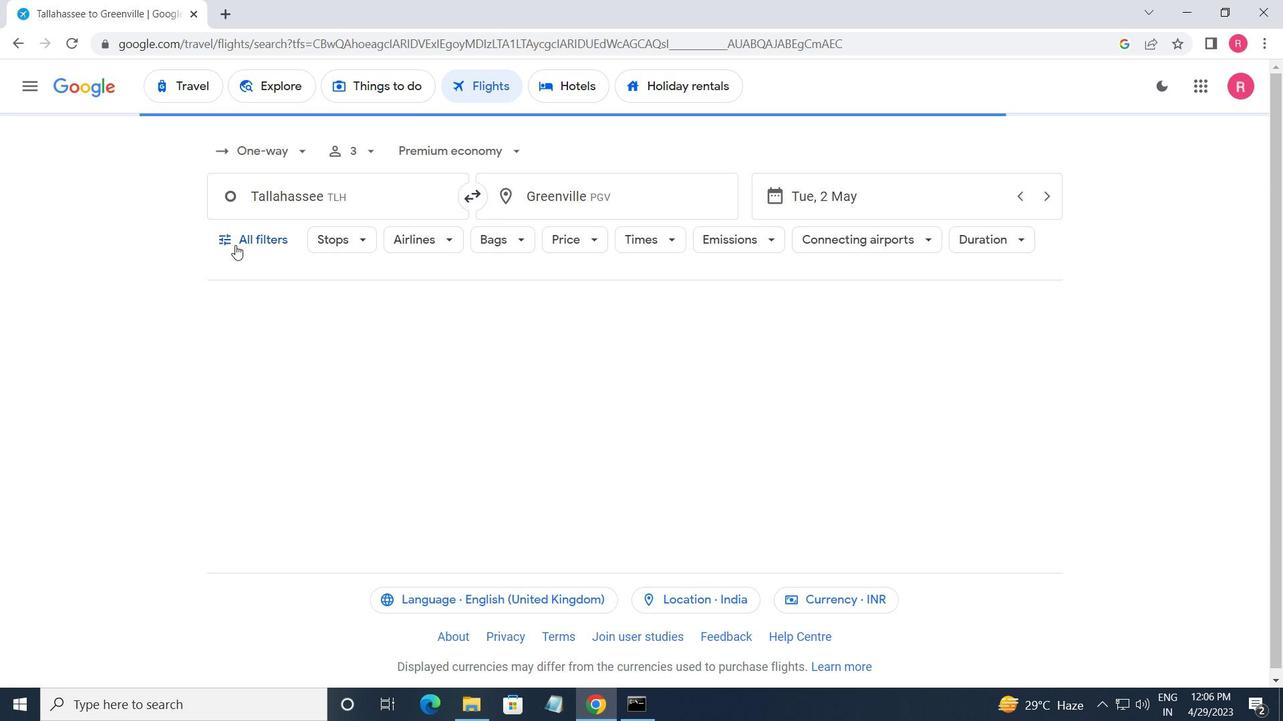 
Action: Mouse moved to (244, 457)
Screenshot: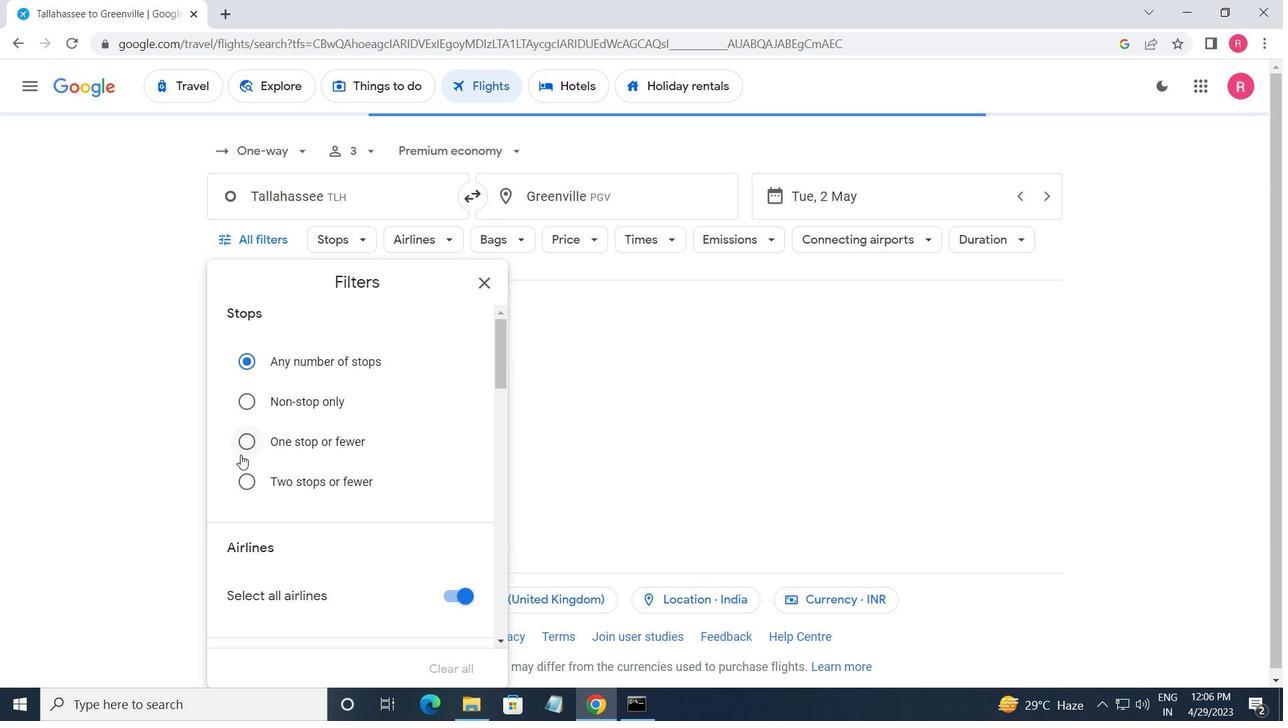 
Action: Mouse scrolled (244, 457) with delta (0, 0)
Screenshot: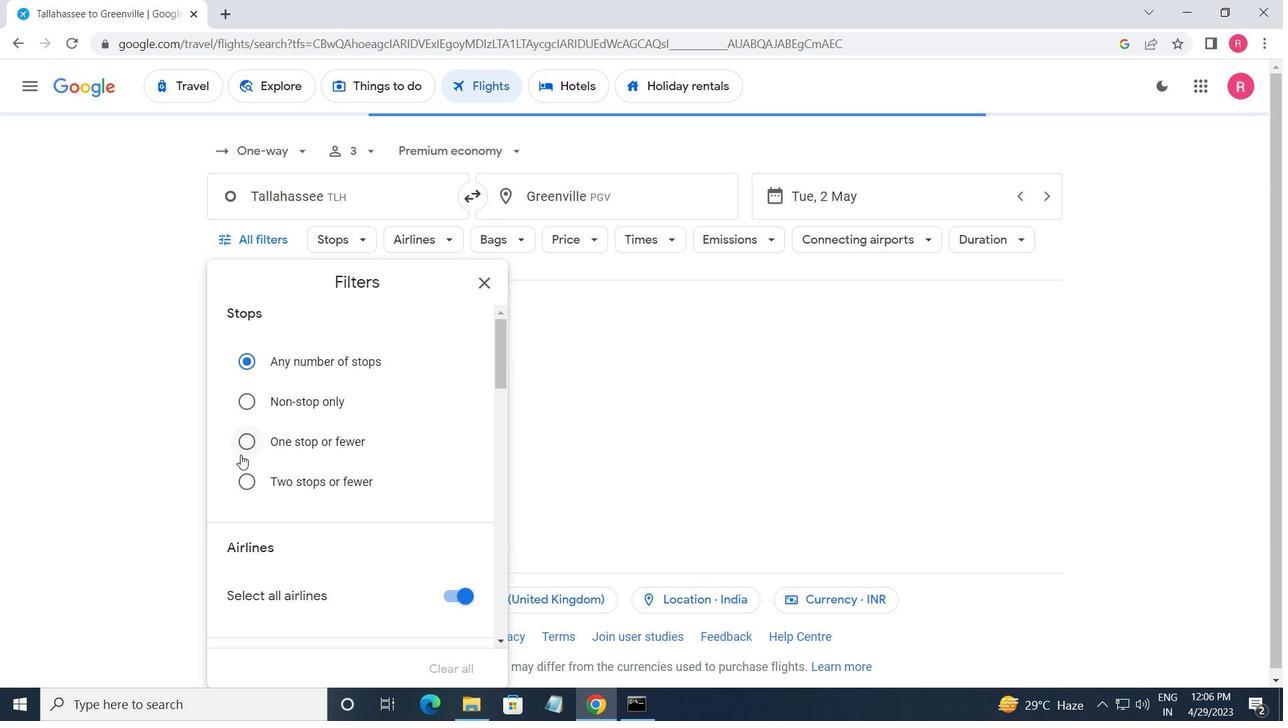 
Action: Mouse moved to (244, 457)
Screenshot: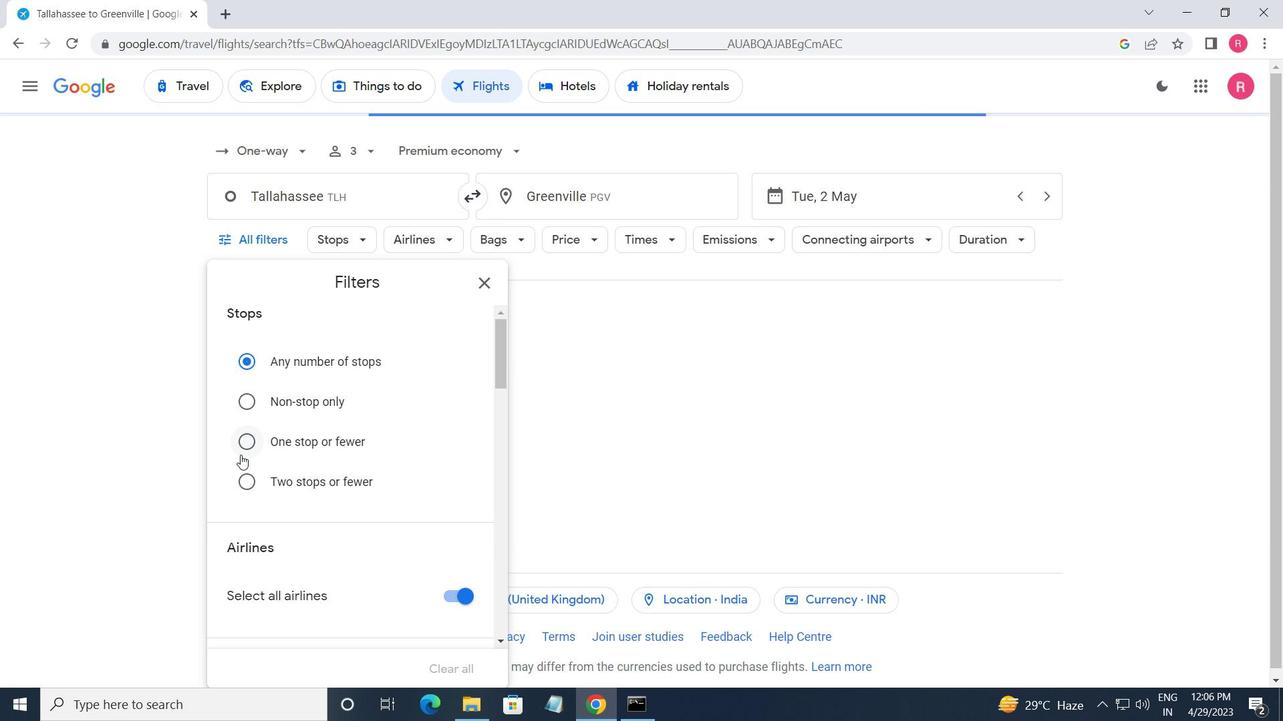 
Action: Mouse scrolled (244, 457) with delta (0, 0)
Screenshot: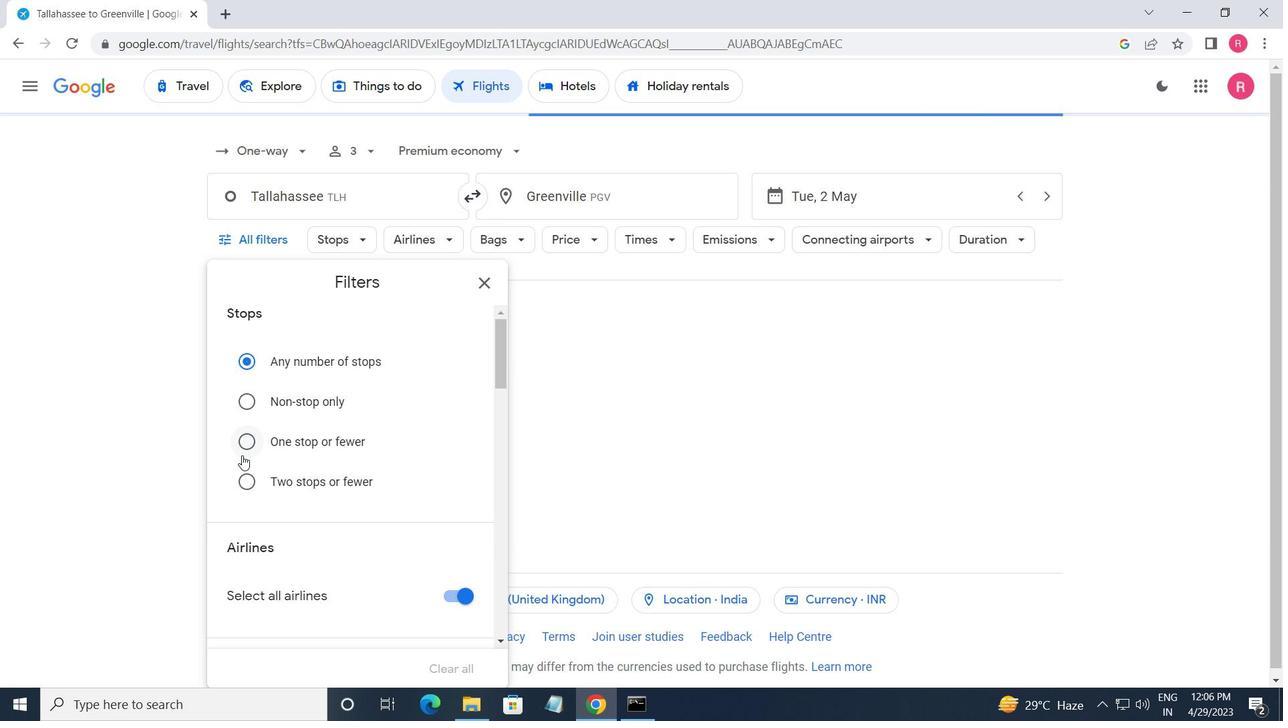 
Action: Mouse scrolled (244, 457) with delta (0, 0)
Screenshot: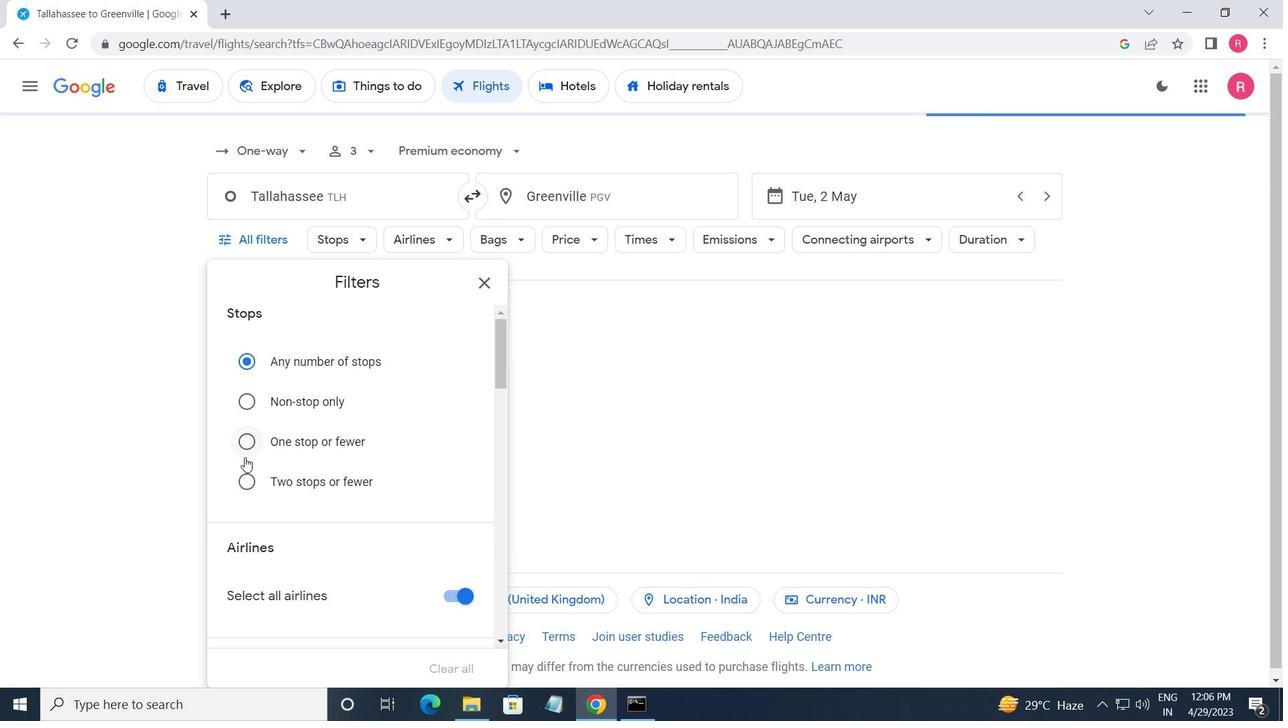 
Action: Mouse scrolled (244, 457) with delta (0, 0)
Screenshot: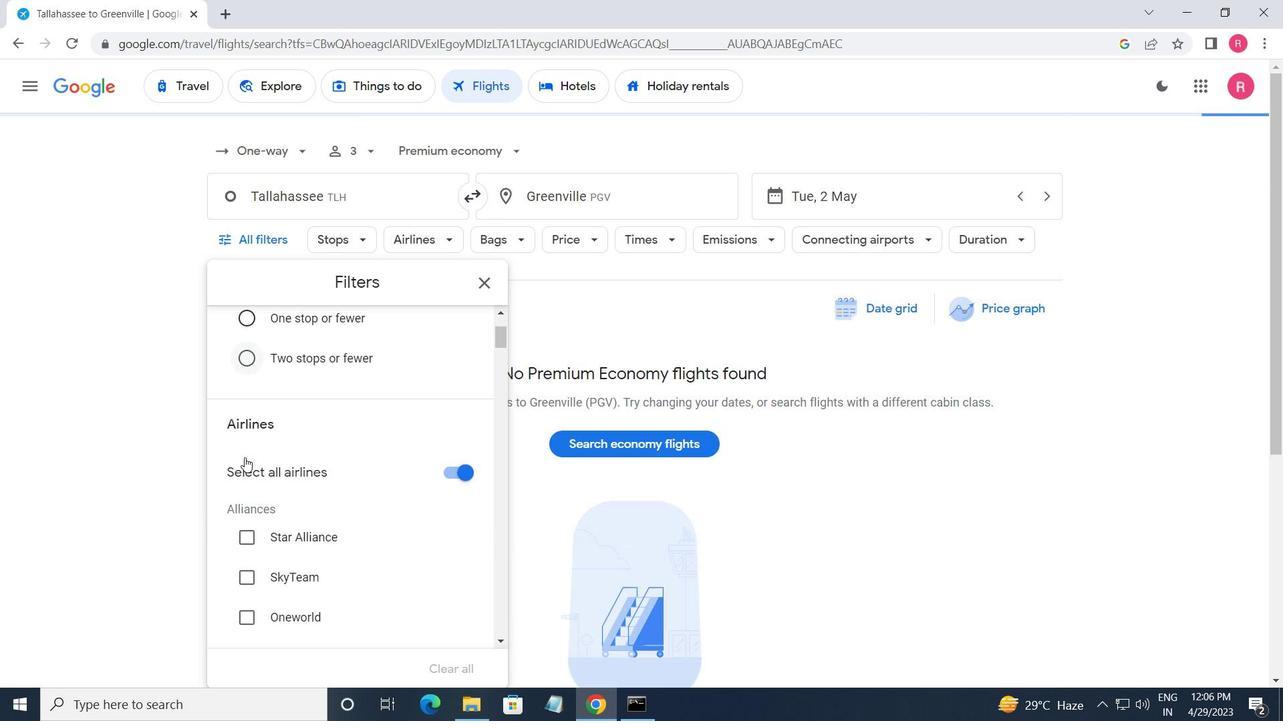 
Action: Mouse scrolled (244, 457) with delta (0, 0)
Screenshot: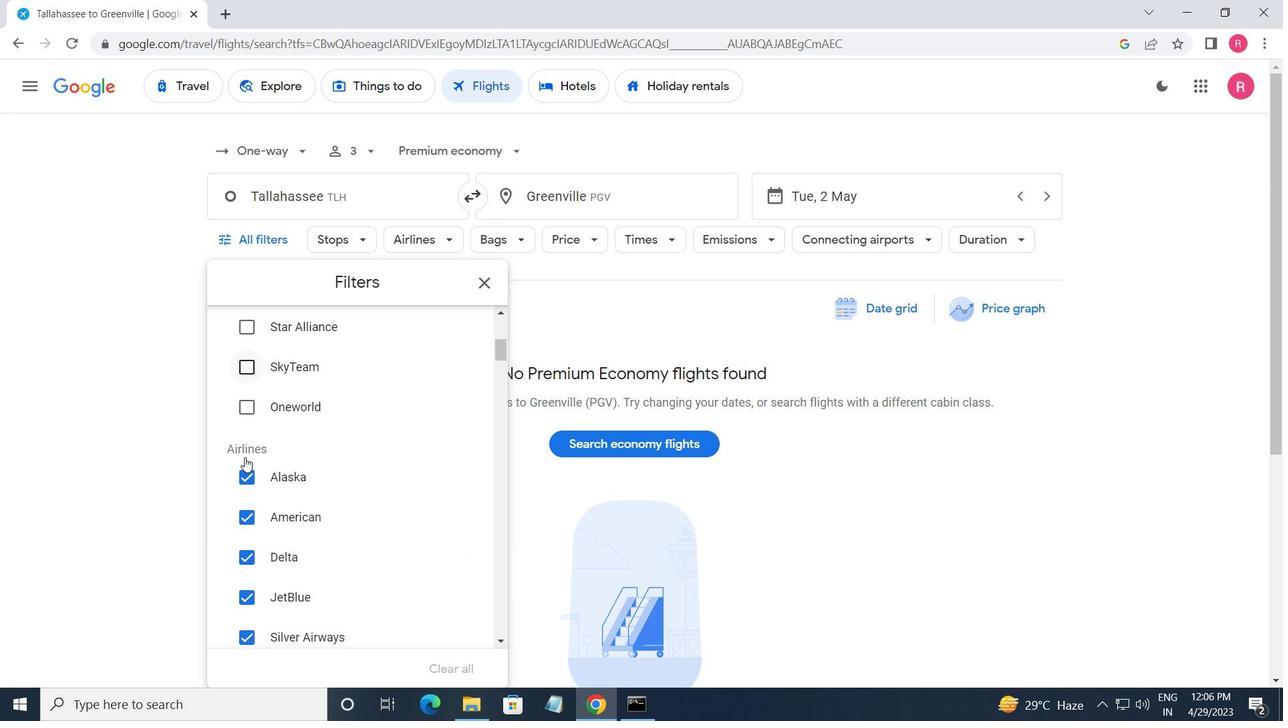 
Action: Mouse scrolled (244, 458) with delta (0, 0)
Screenshot: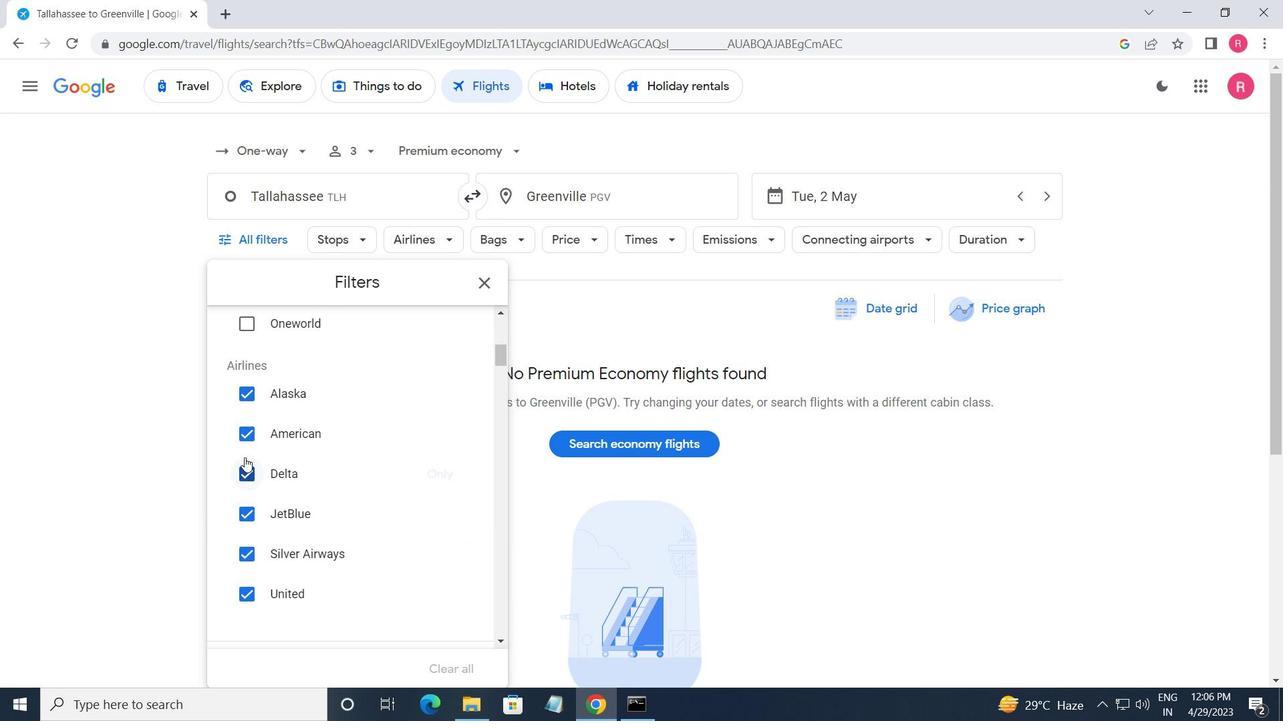 
Action: Mouse scrolled (244, 458) with delta (0, 0)
Screenshot: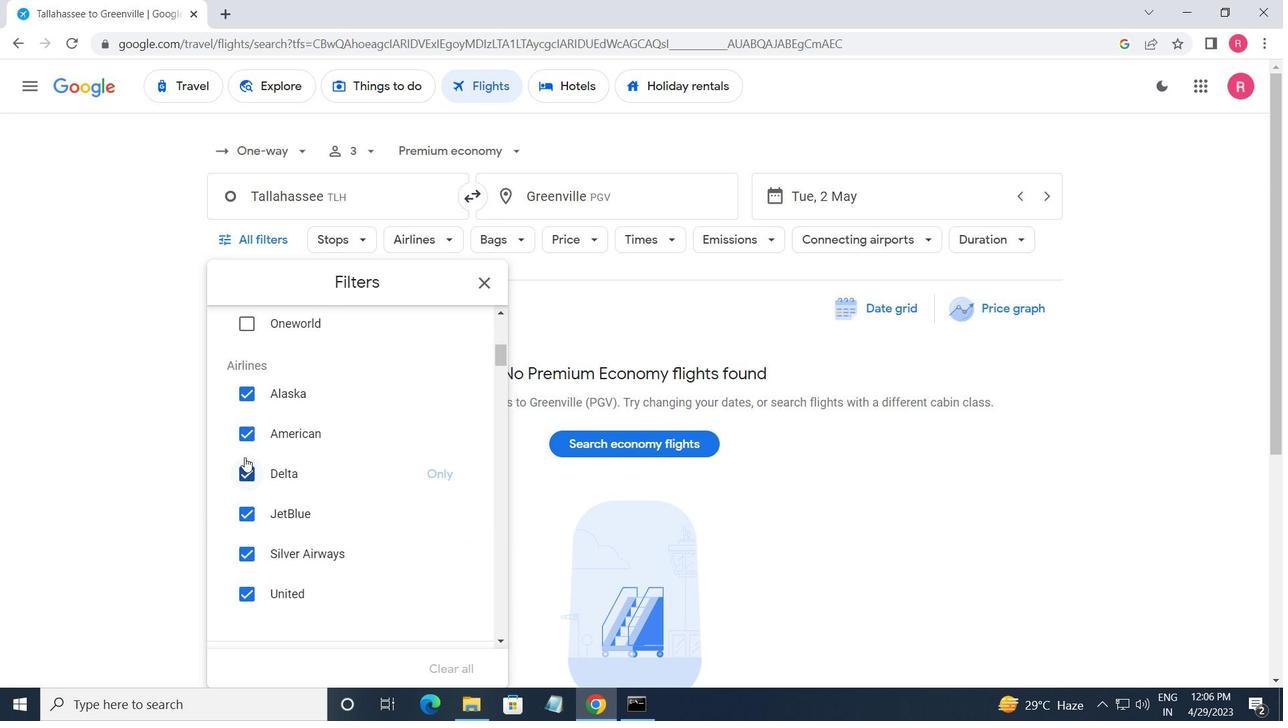 
Action: Mouse scrolled (244, 458) with delta (0, 0)
Screenshot: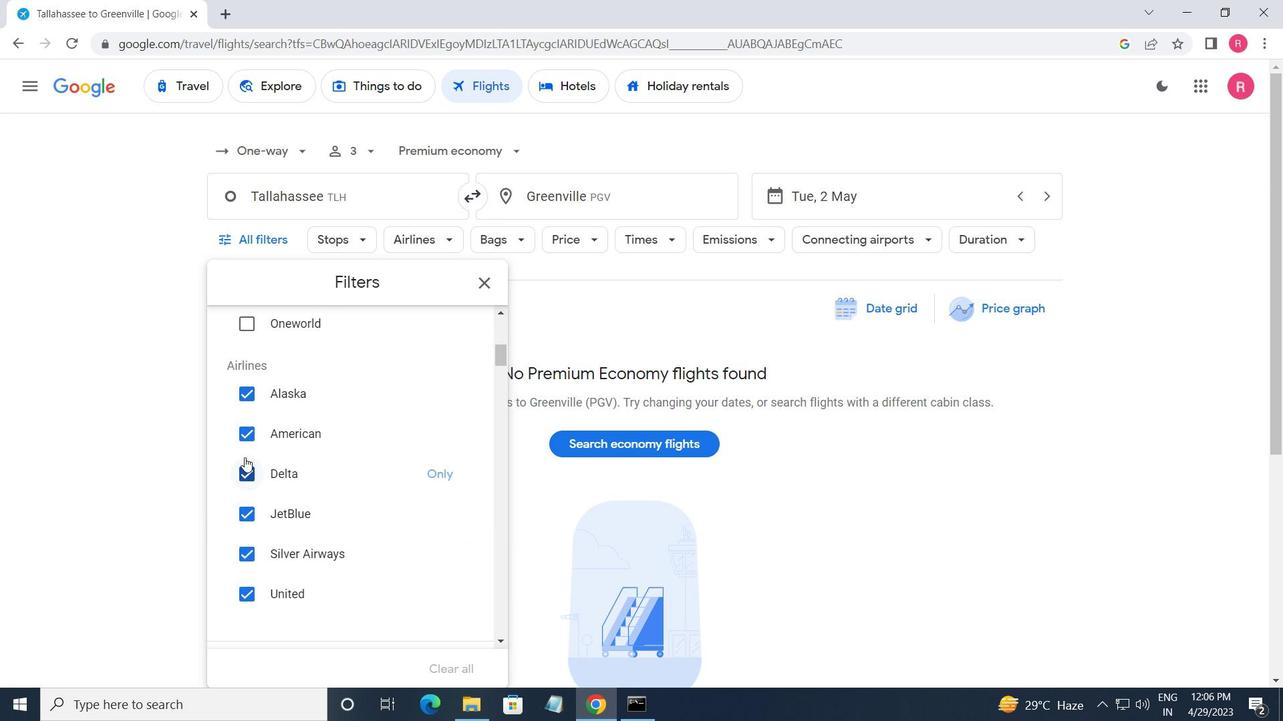 
Action: Mouse moved to (461, 429)
Screenshot: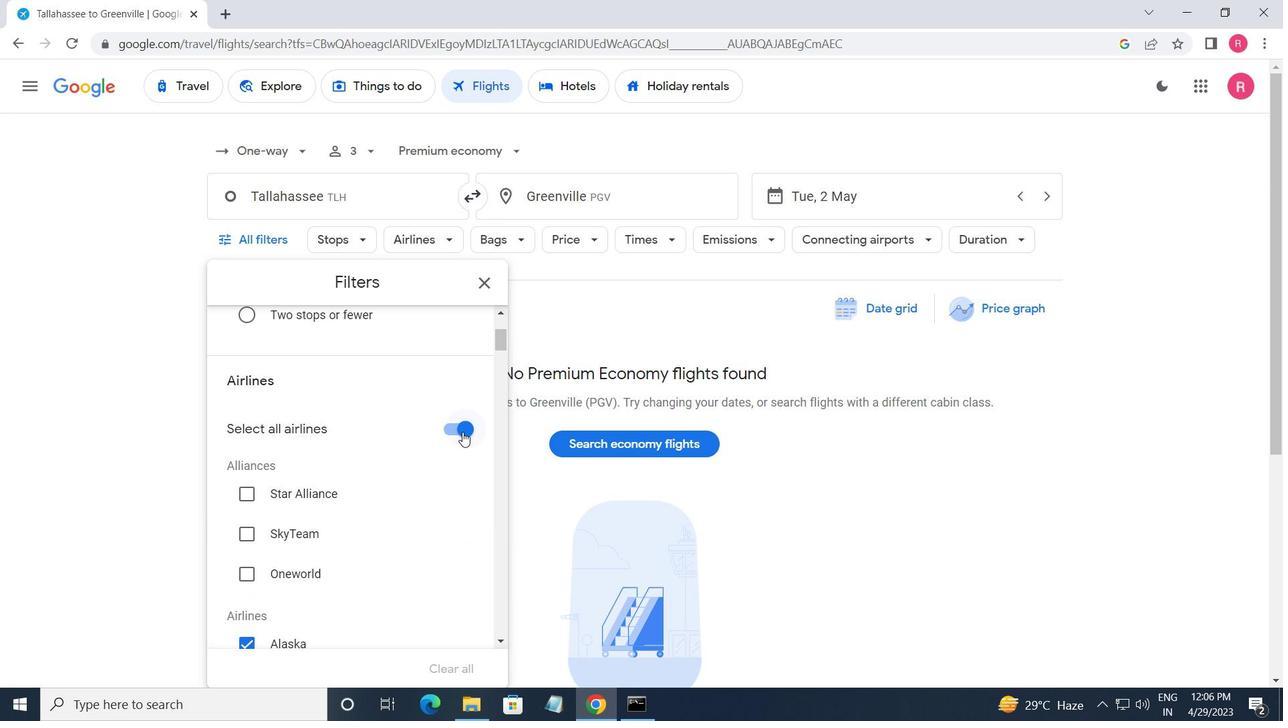 
Action: Mouse pressed left at (461, 429)
Screenshot: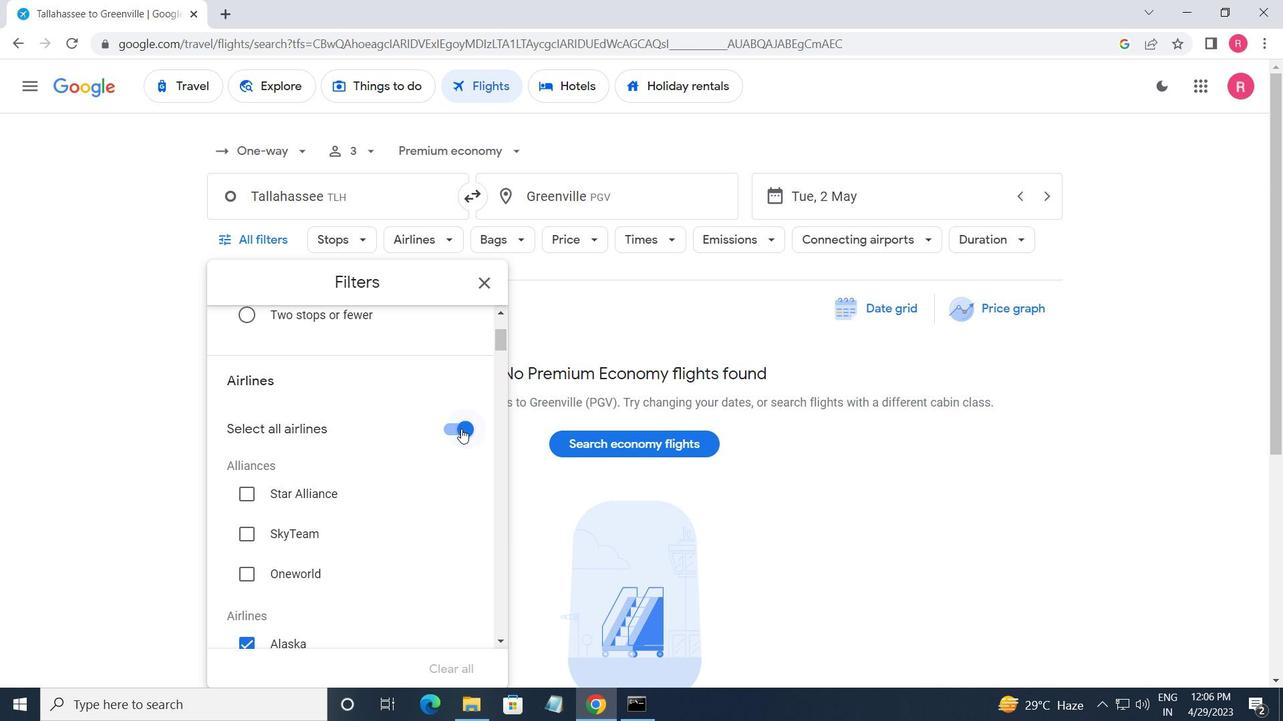 
Action: Mouse scrolled (461, 429) with delta (0, 0)
Screenshot: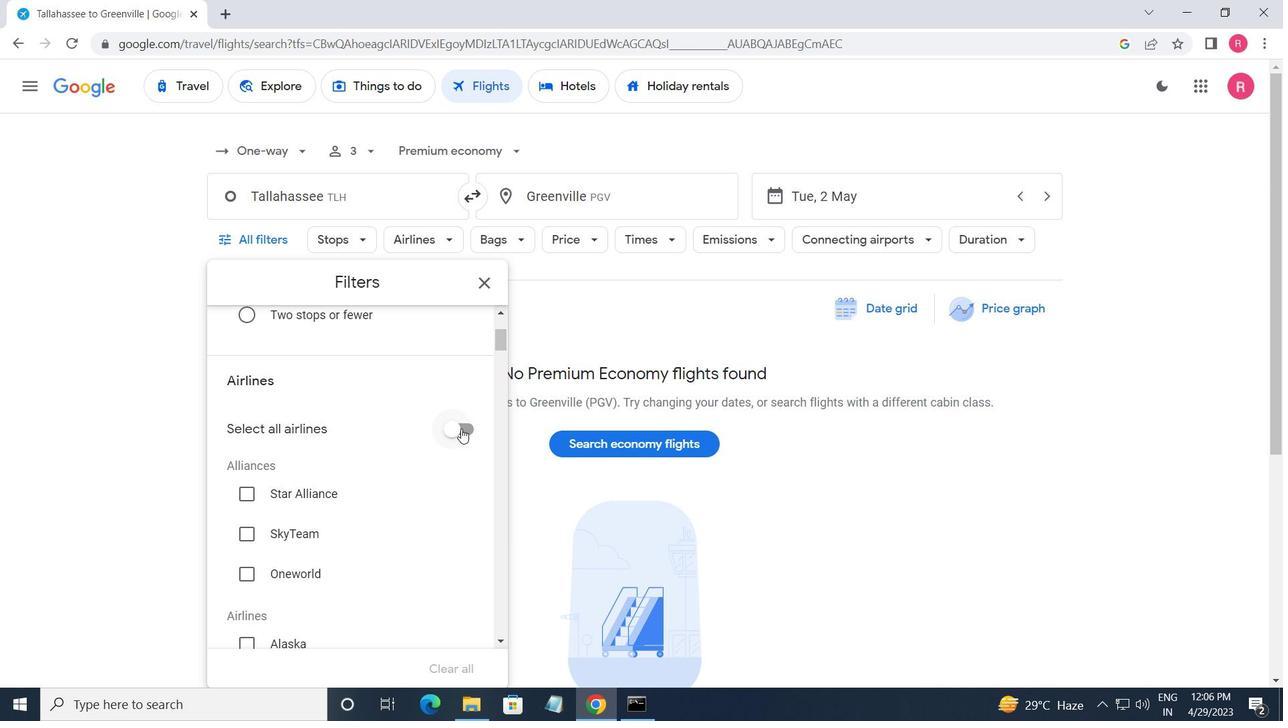 
Action: Mouse scrolled (461, 429) with delta (0, 0)
Screenshot: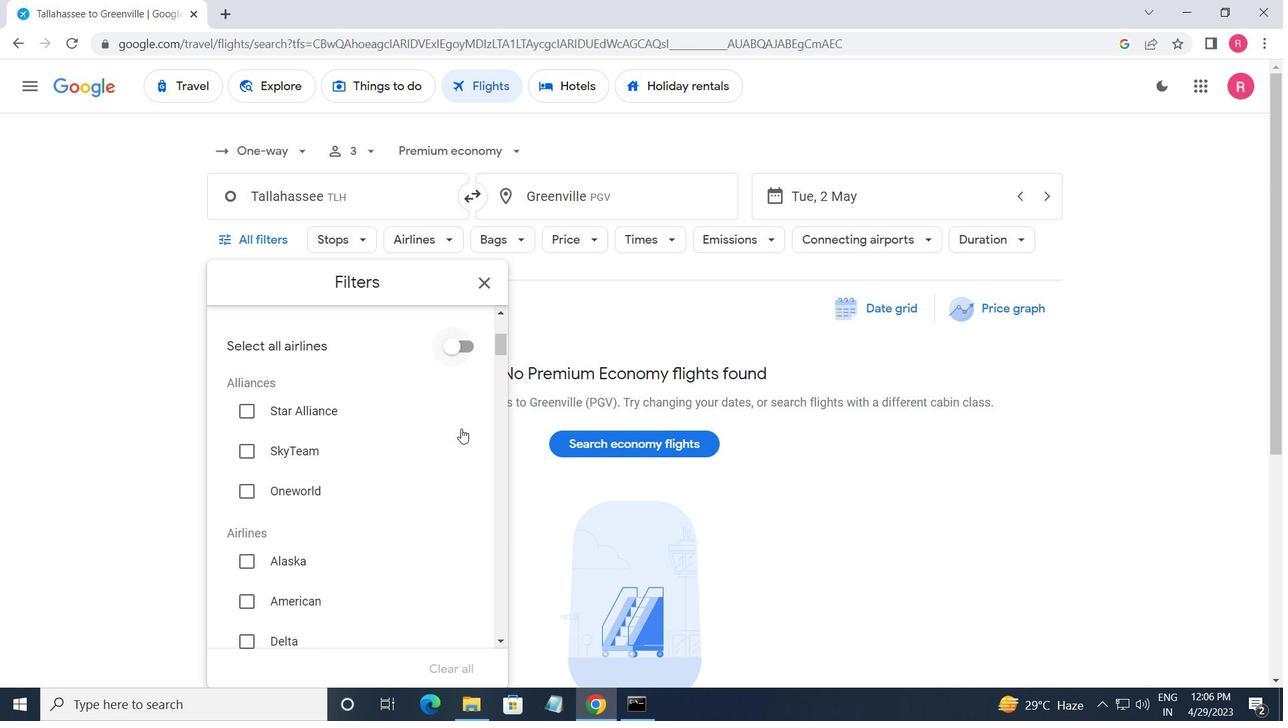 
Action: Mouse scrolled (461, 429) with delta (0, 0)
Screenshot: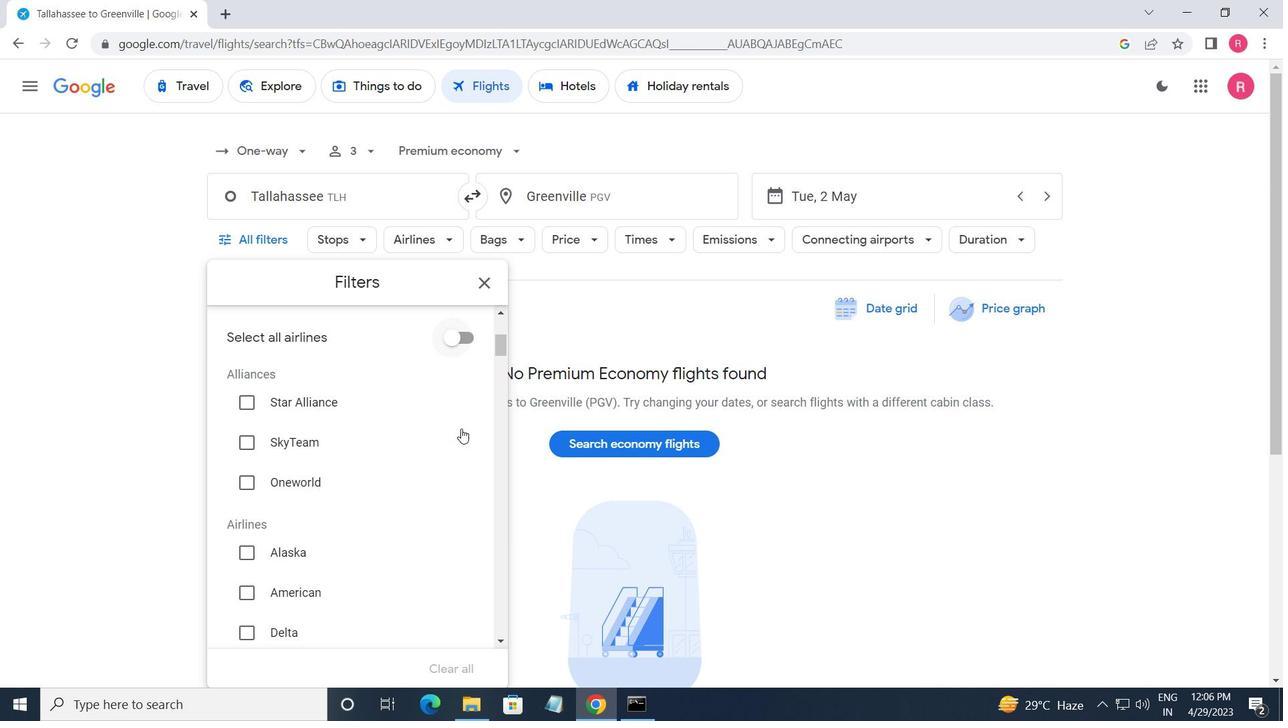 
Action: Mouse scrolled (461, 429) with delta (0, 0)
Screenshot: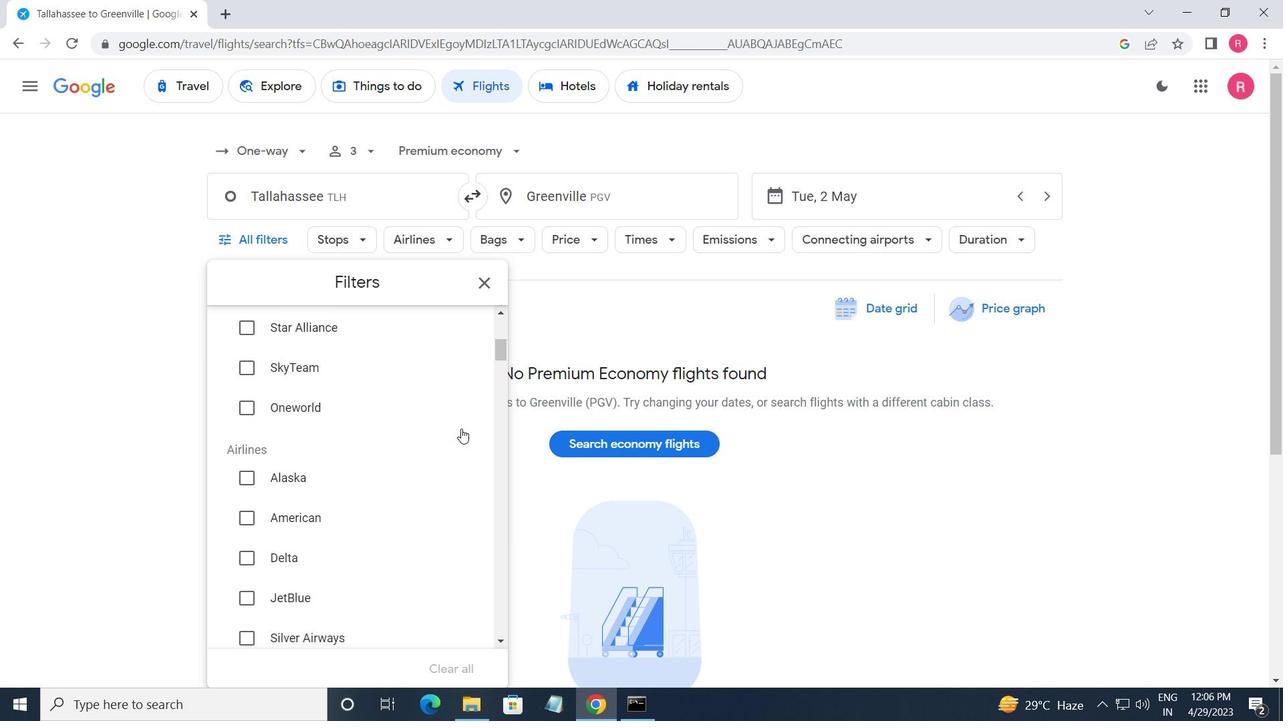 
Action: Mouse scrolled (461, 429) with delta (0, 0)
Screenshot: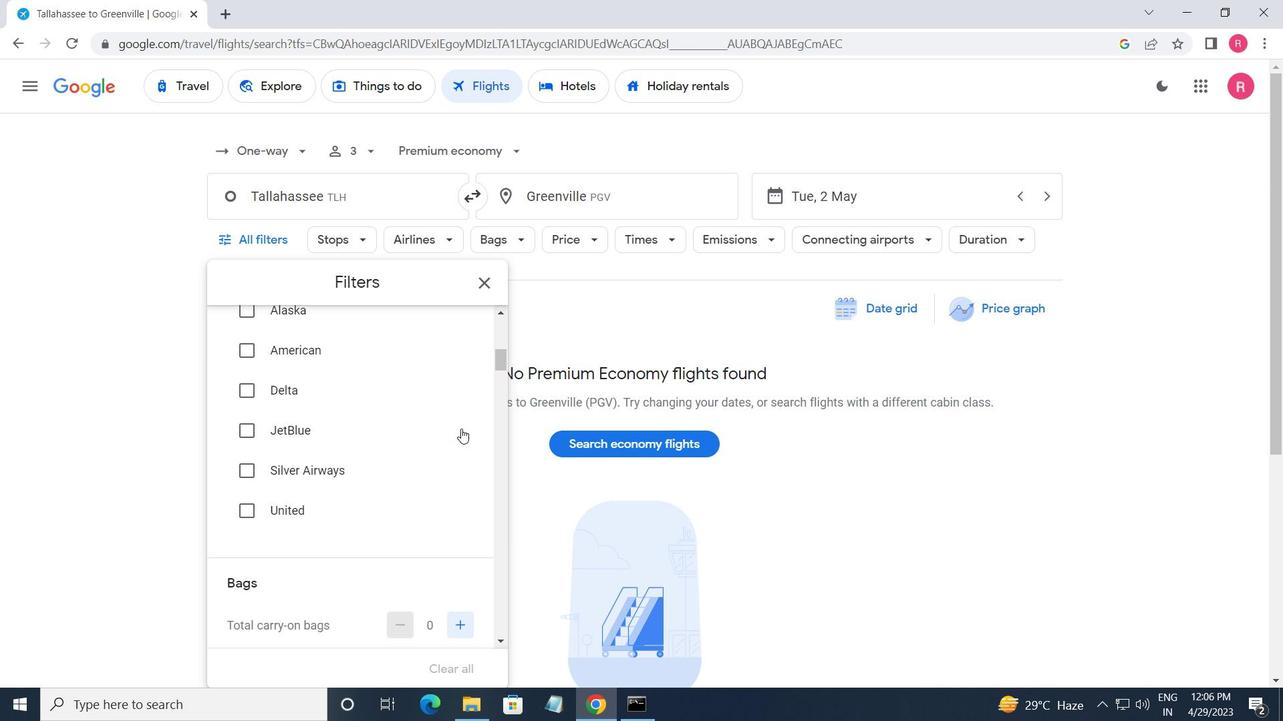 
Action: Mouse scrolled (461, 429) with delta (0, 0)
Screenshot: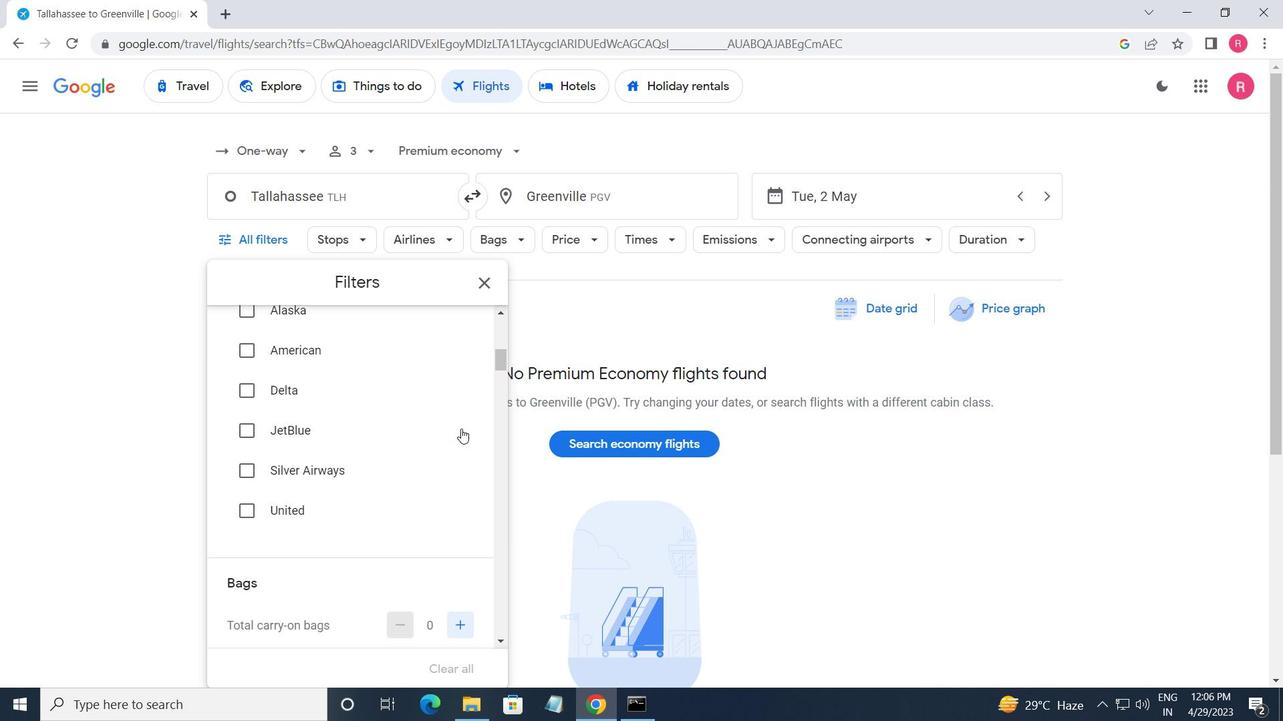 
Action: Mouse scrolled (461, 429) with delta (0, 0)
Screenshot: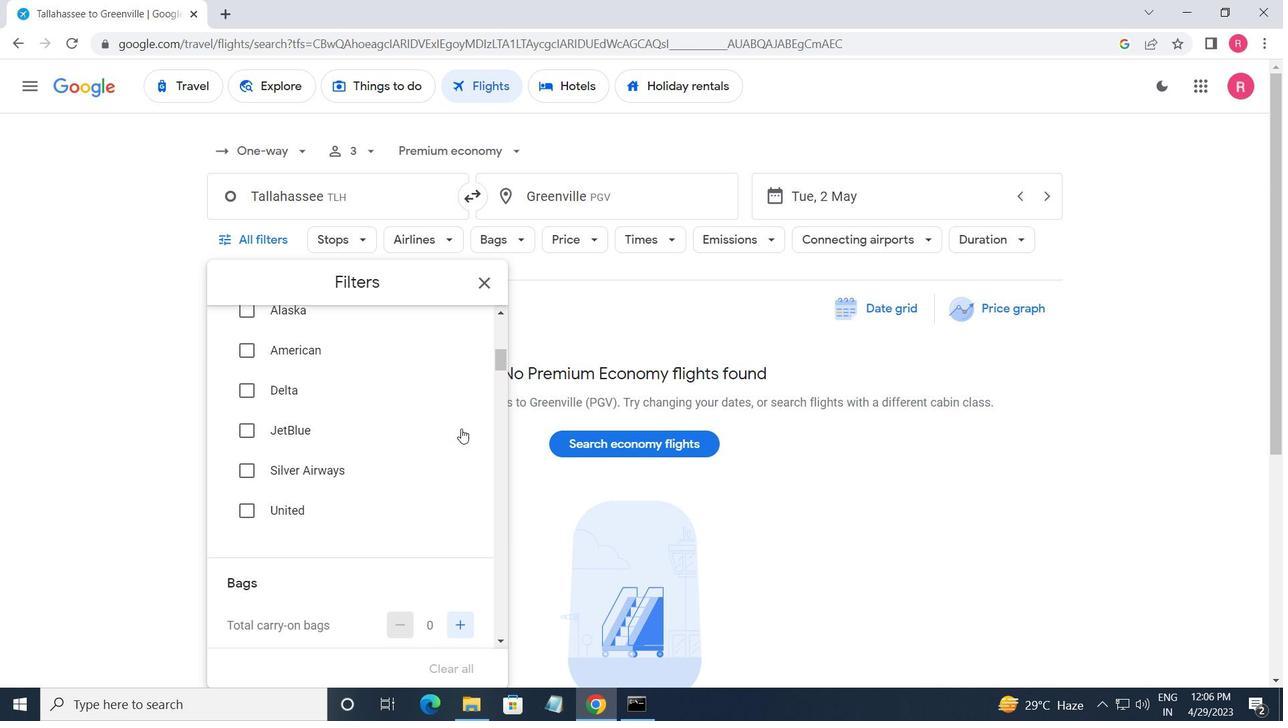 
Action: Mouse moved to (453, 423)
Screenshot: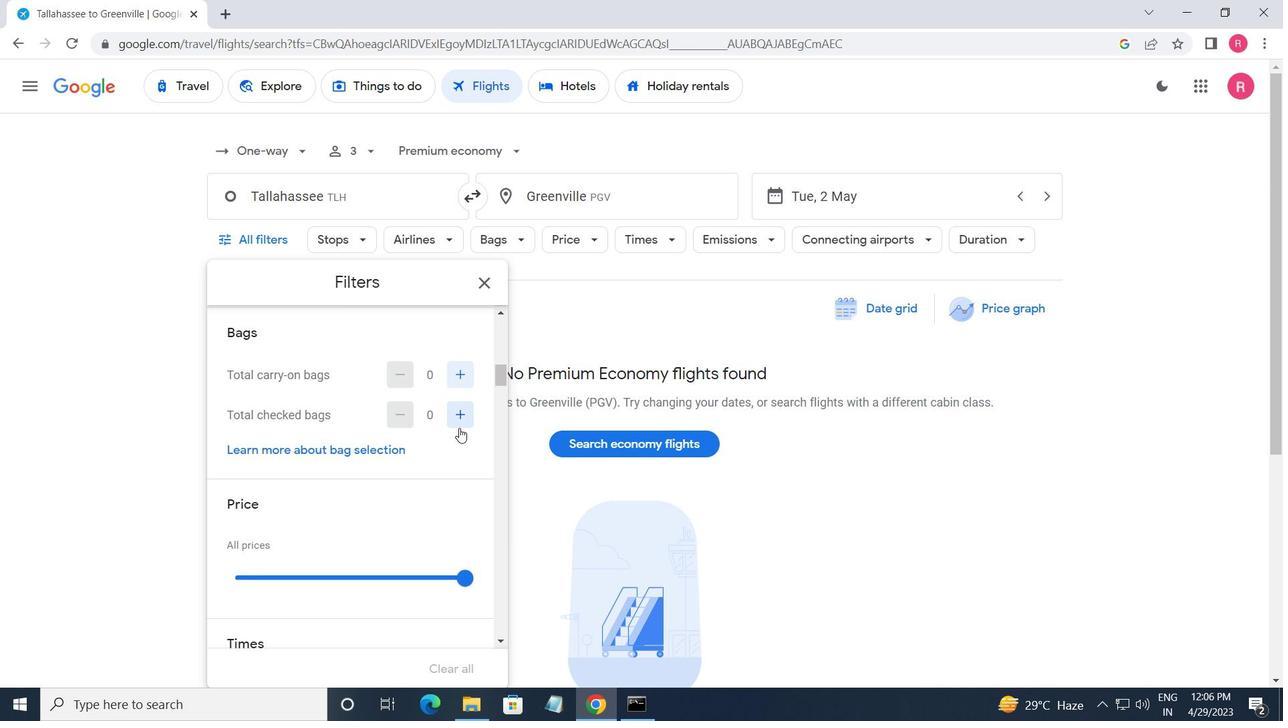 
Action: Mouse pressed left at (453, 423)
Screenshot: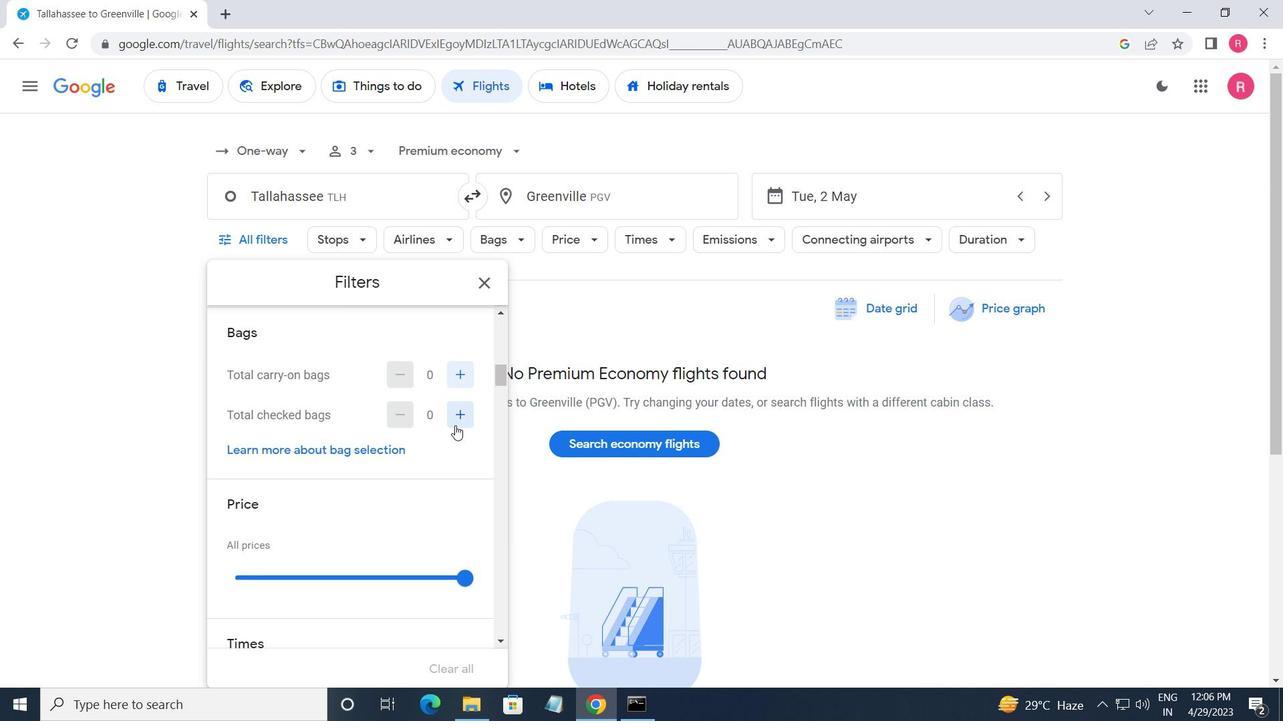 
Action: Mouse pressed left at (453, 423)
Screenshot: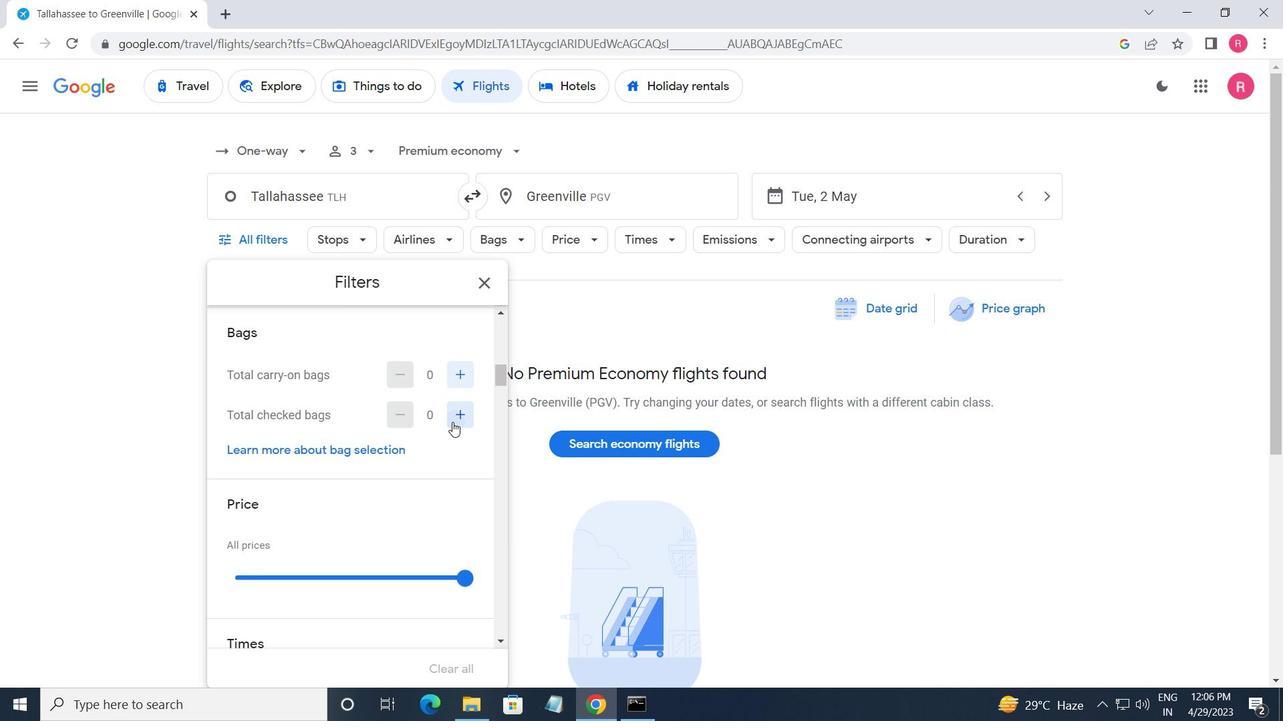 
Action: Mouse scrolled (453, 422) with delta (0, 0)
Screenshot: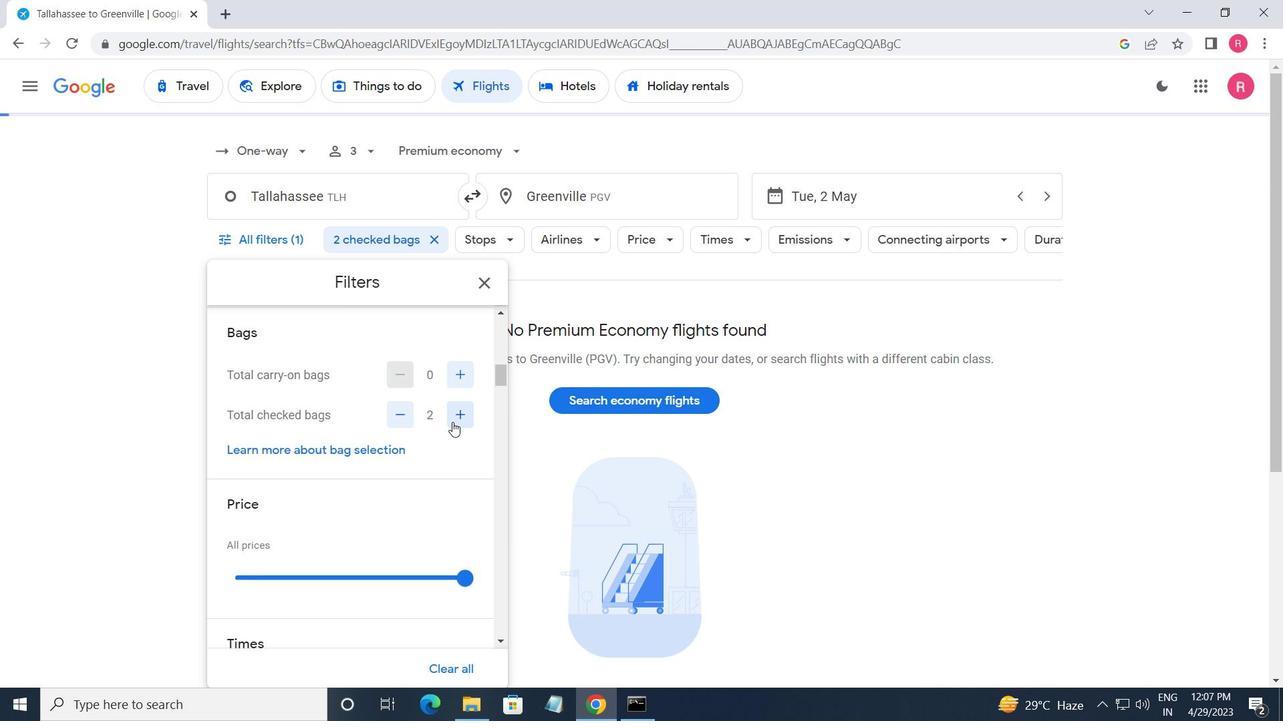 
Action: Mouse scrolled (453, 422) with delta (0, 0)
Screenshot: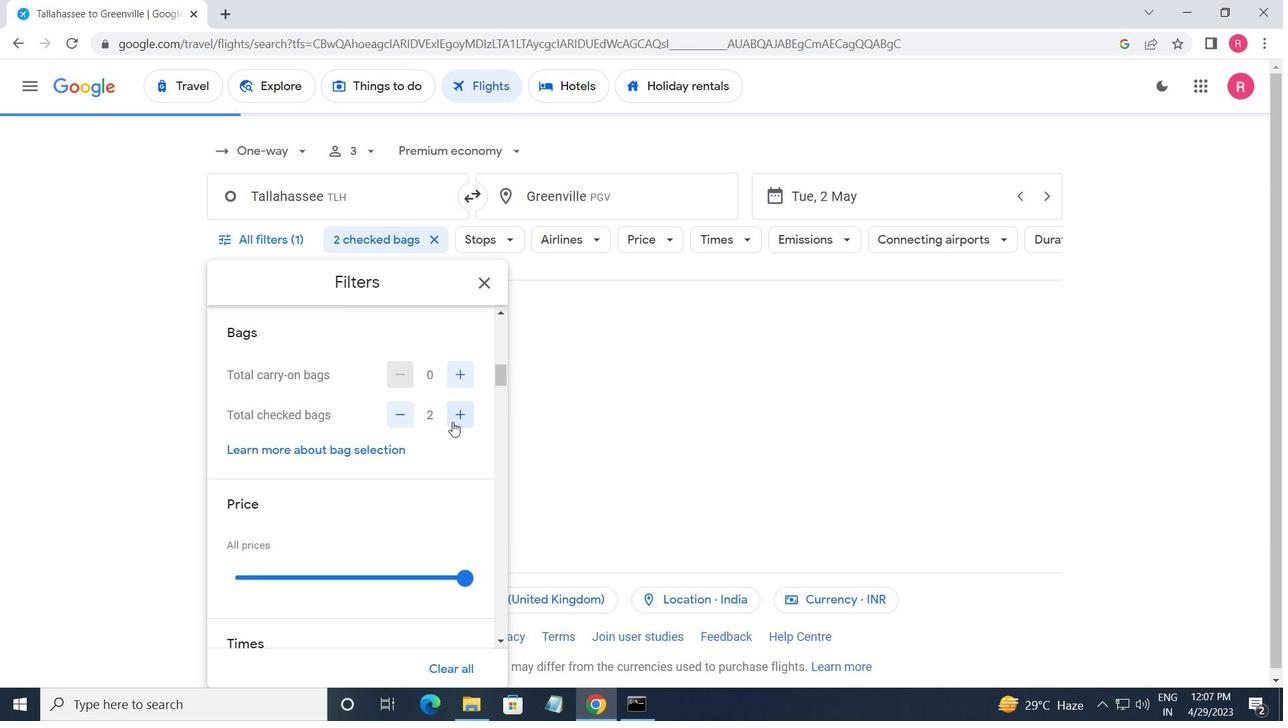 
Action: Mouse moved to (456, 413)
Screenshot: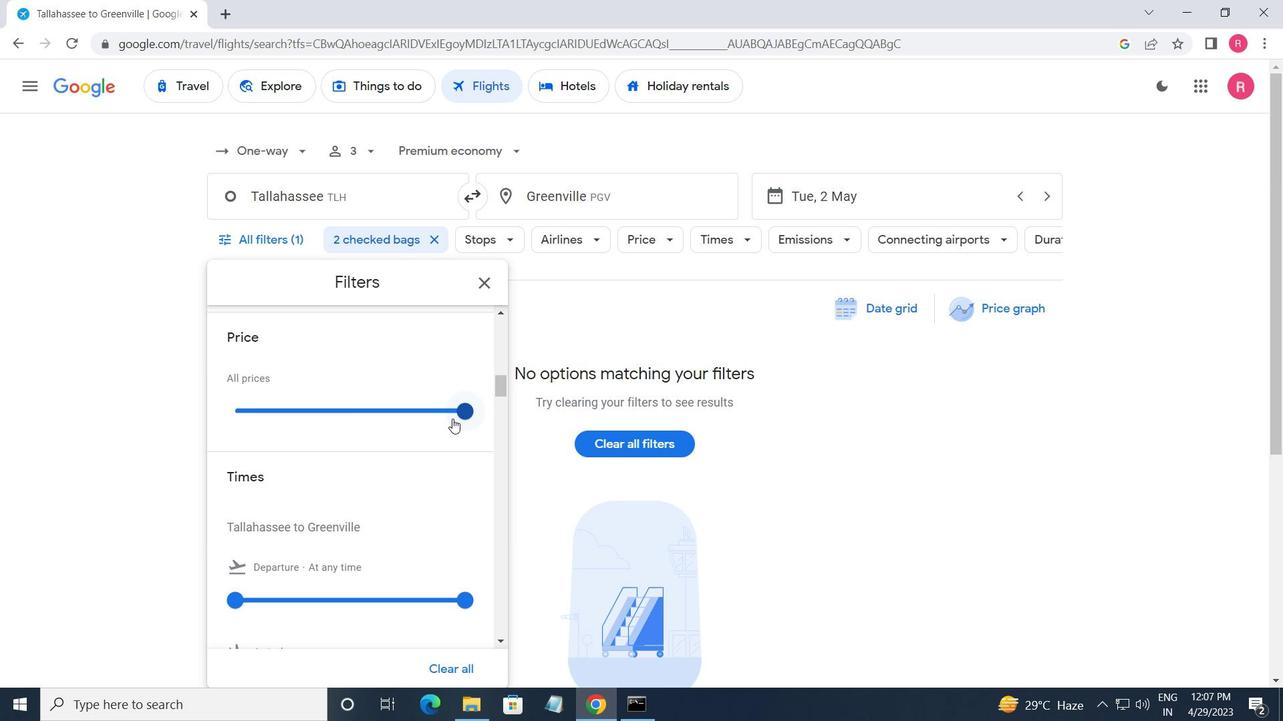 
Action: Mouse pressed left at (456, 413)
Screenshot: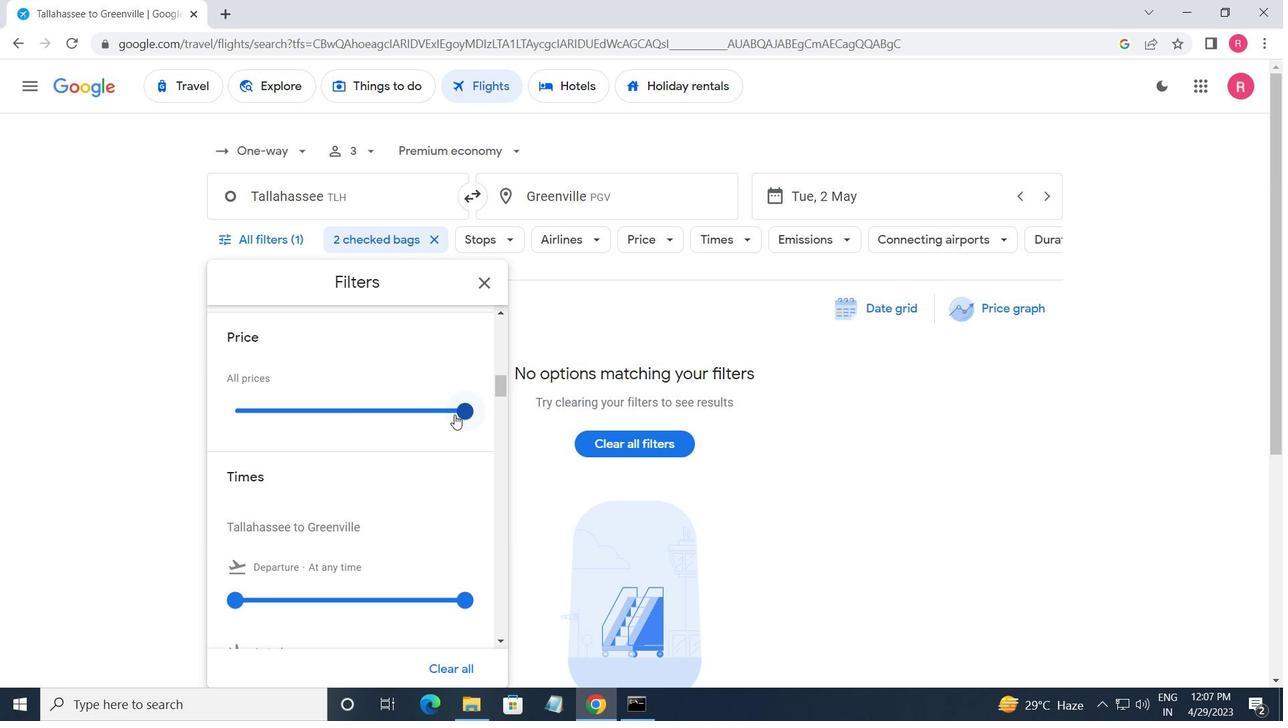 
Action: Mouse moved to (415, 413)
Screenshot: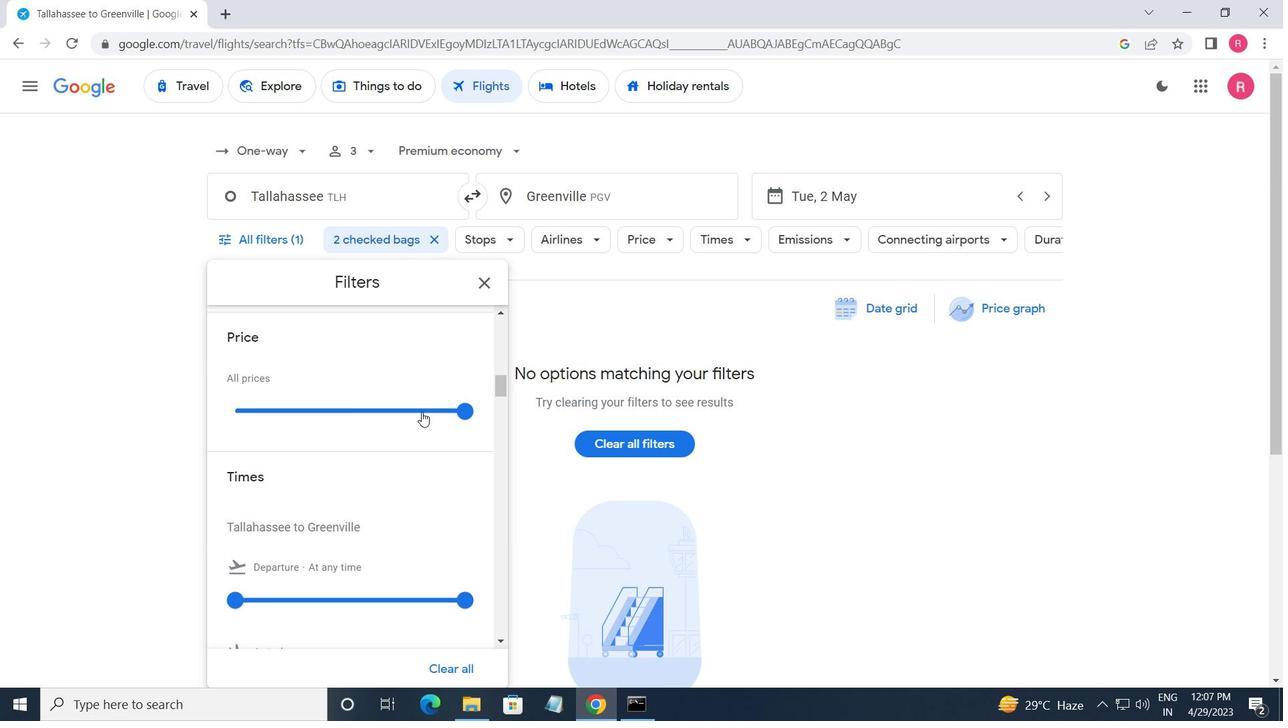 
Action: Mouse scrolled (415, 413) with delta (0, 0)
Screenshot: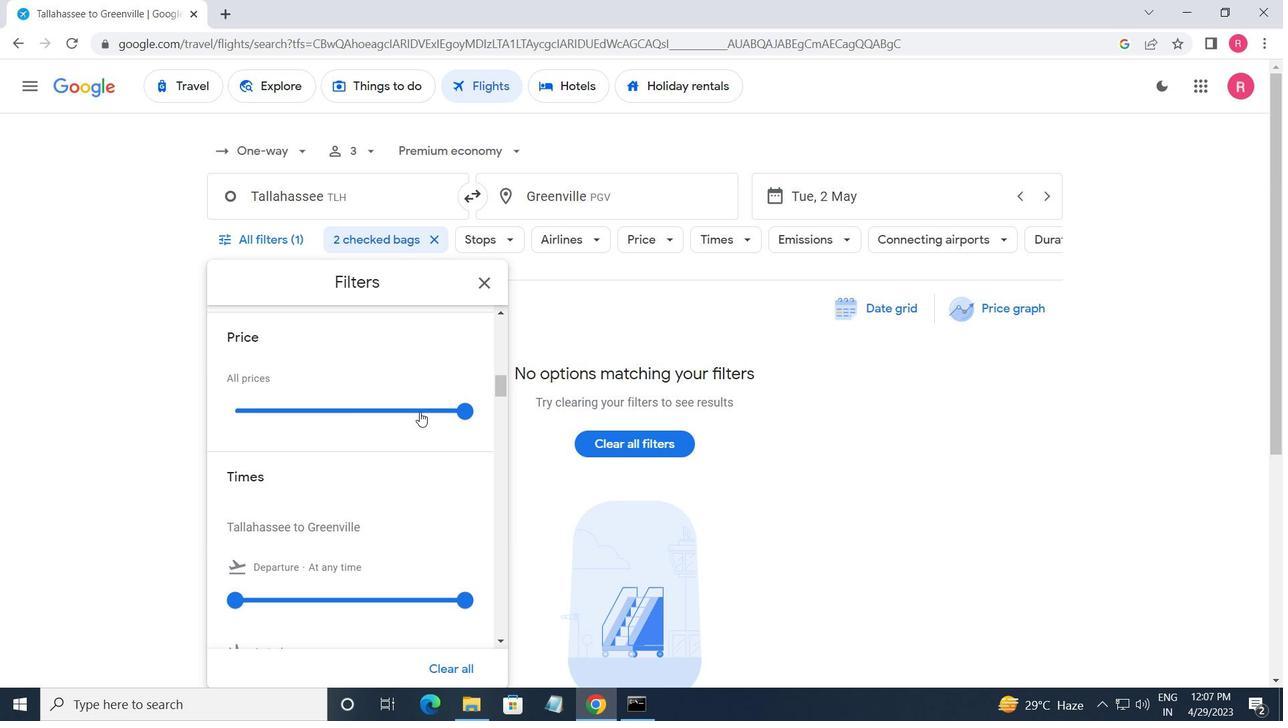 
Action: Mouse moved to (415, 414)
Screenshot: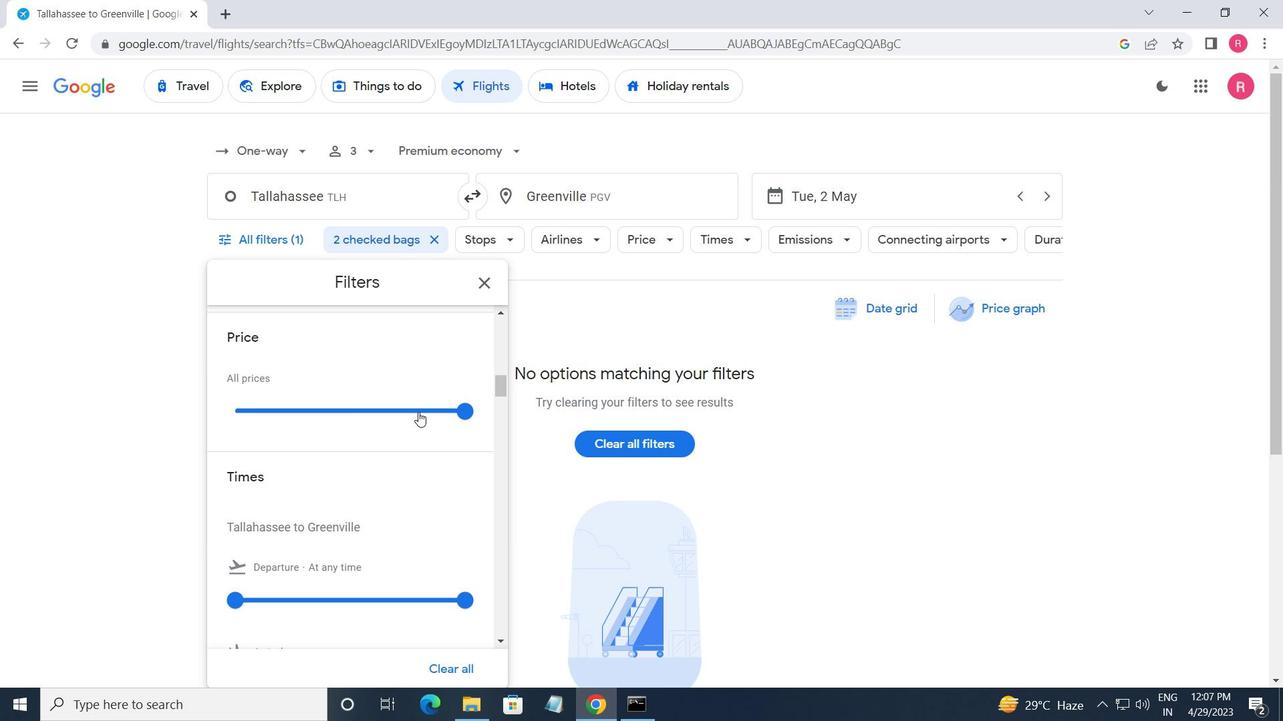 
Action: Mouse scrolled (415, 413) with delta (0, 0)
Screenshot: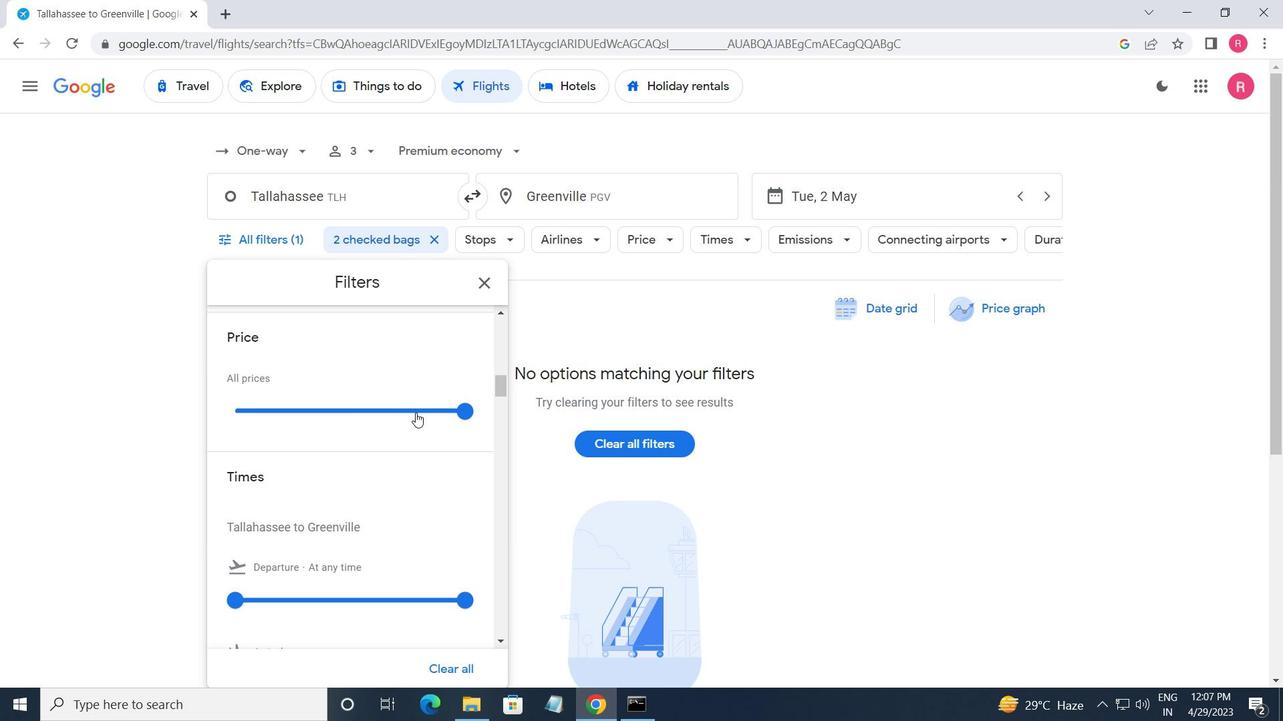 
Action: Mouse moved to (227, 430)
Screenshot: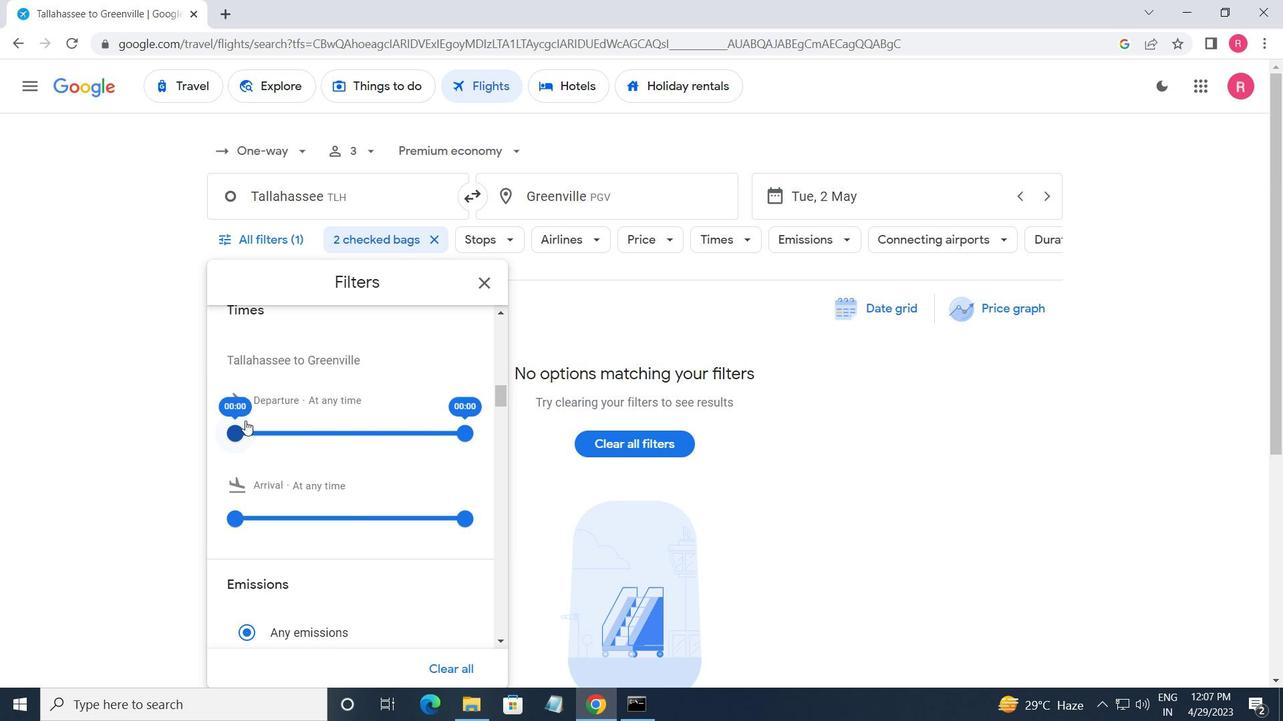 
Action: Mouse pressed left at (227, 430)
Screenshot: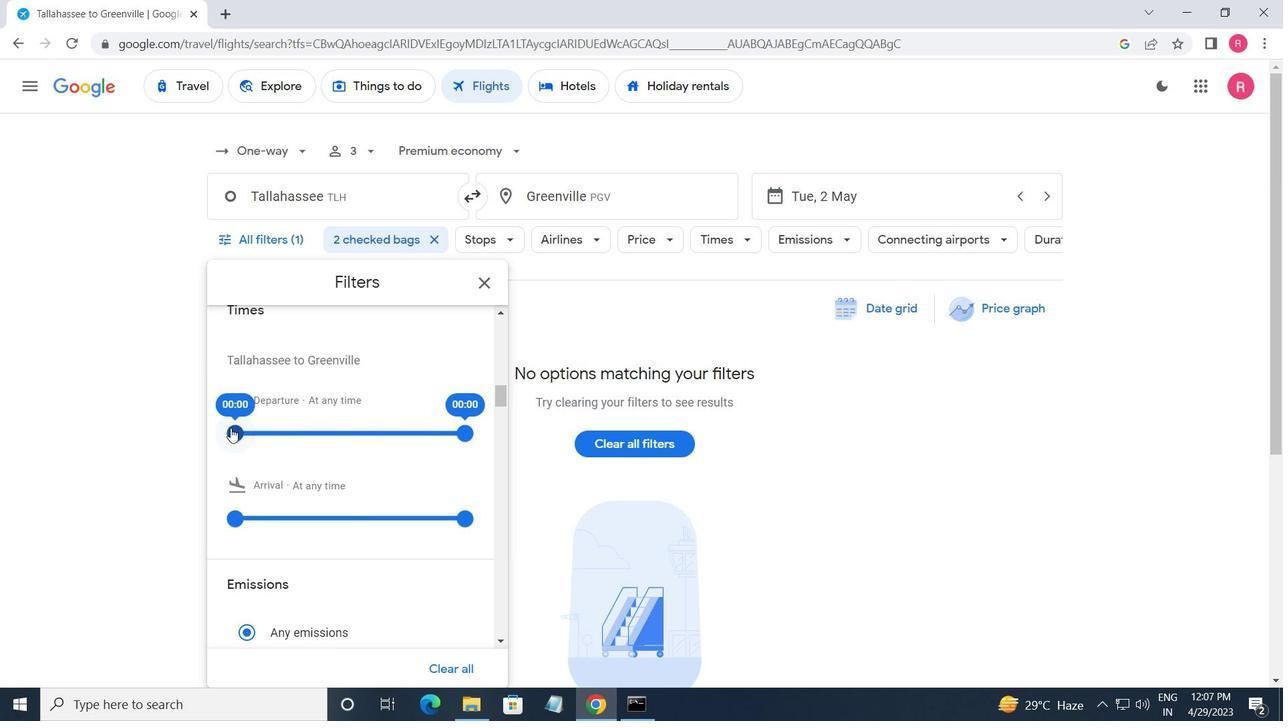 
Action: Mouse moved to (464, 433)
Screenshot: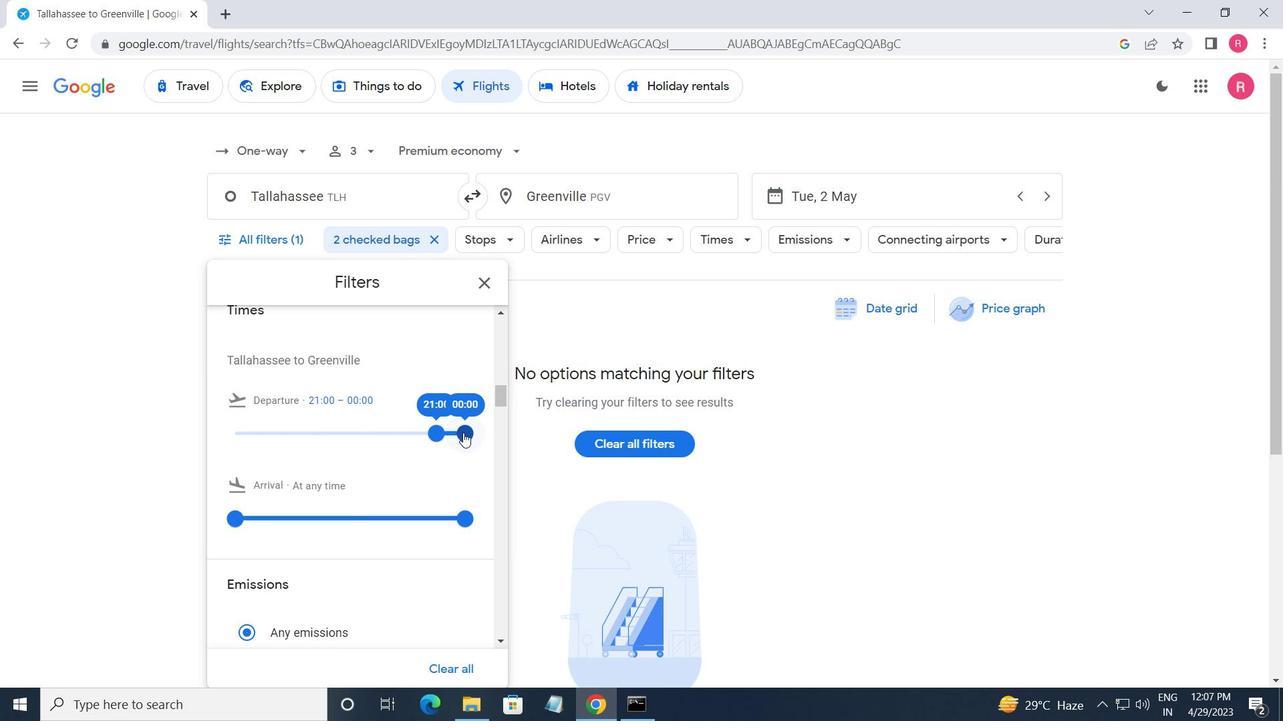 
Action: Mouse pressed left at (464, 433)
Screenshot: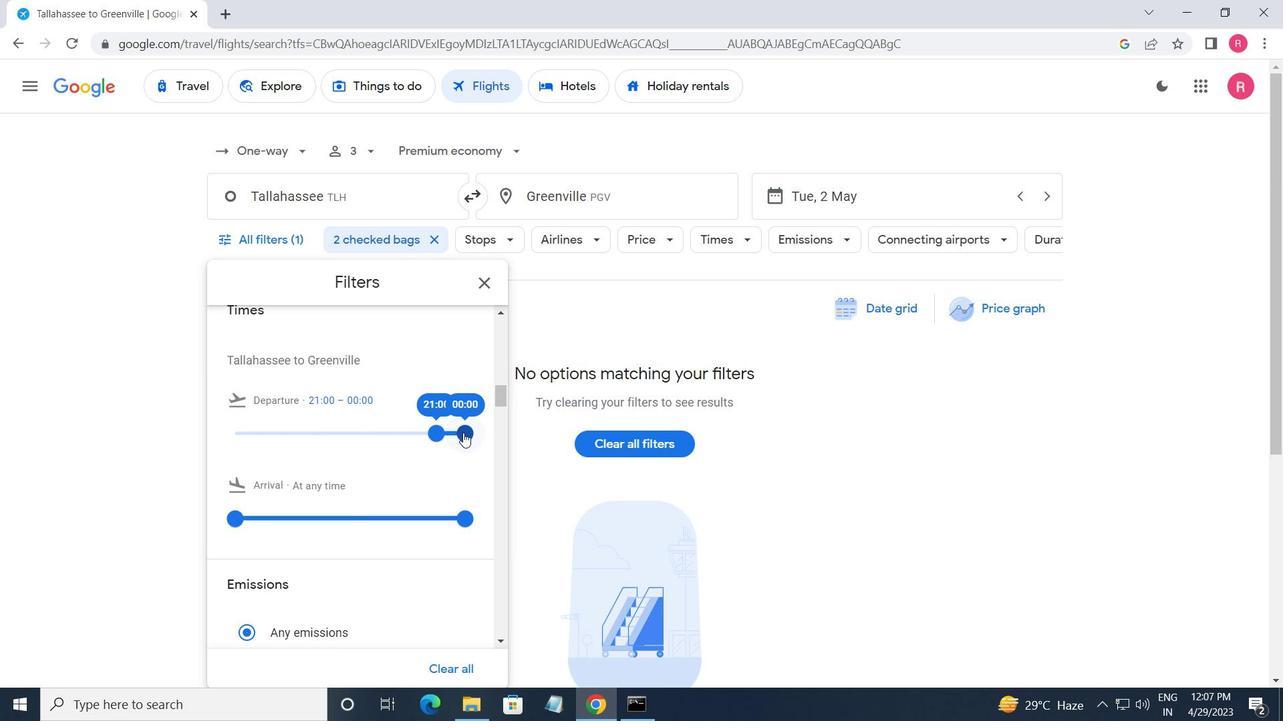 
Action: Mouse moved to (484, 276)
Screenshot: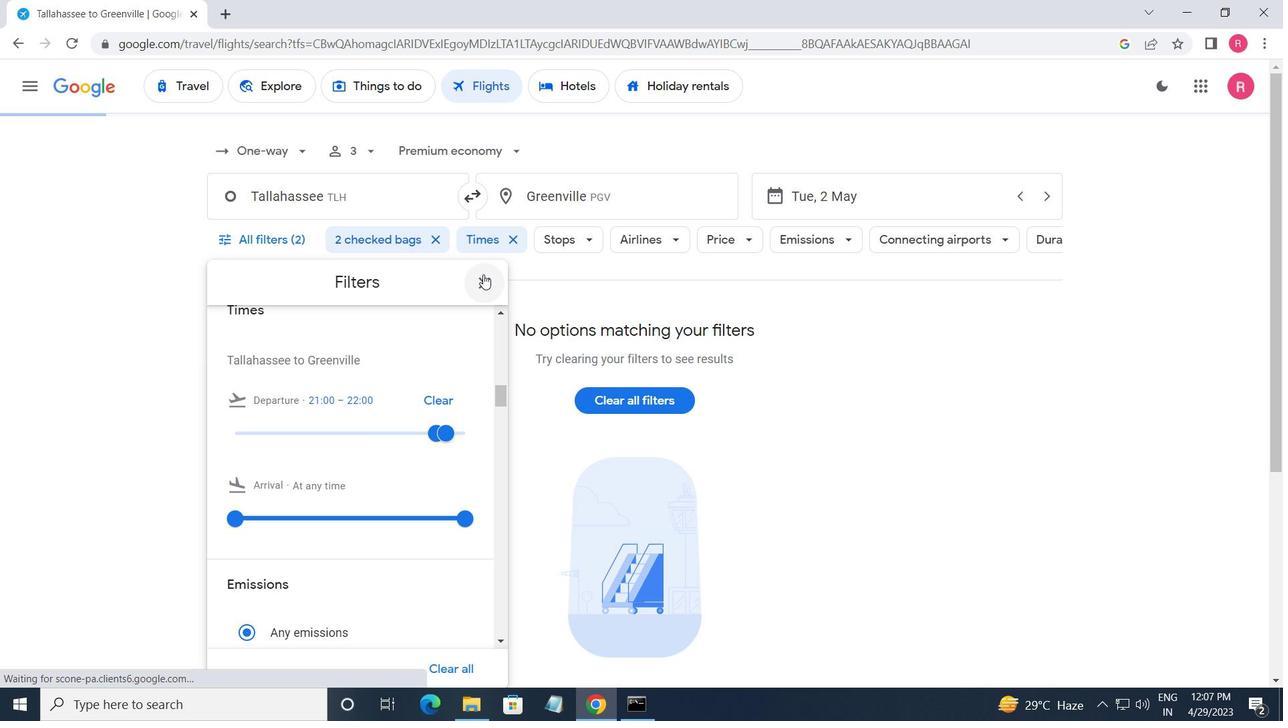 
Action: Mouse pressed left at (484, 276)
Screenshot: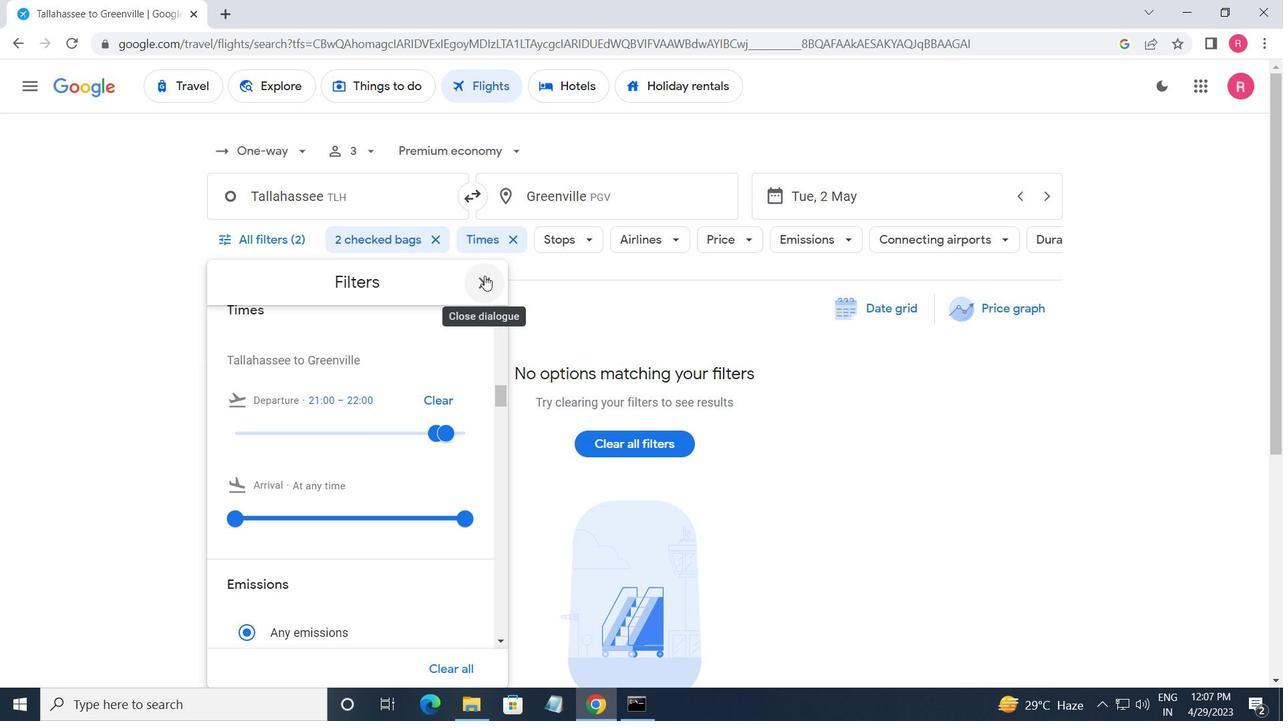 
